 Task: Find connections with filter location Reichenbach/Vogtland with filter topic #hiringwith filter profile language Spanish with filter current company Tiger Analytics with filter school Chhattisgarh Swami Vivekanand Technical University with filter industry Outsourcing and Offshoring Consulting with filter service category Homeowners Insurance with filter keywords title UX Designer & UI Developer
Action: Mouse moved to (310, 213)
Screenshot: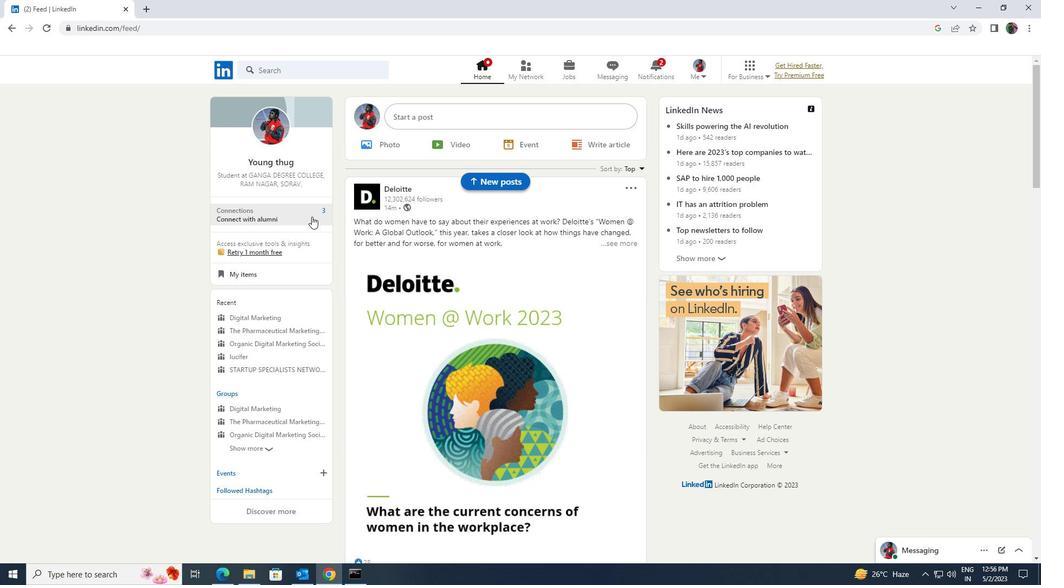 
Action: Mouse pressed left at (310, 213)
Screenshot: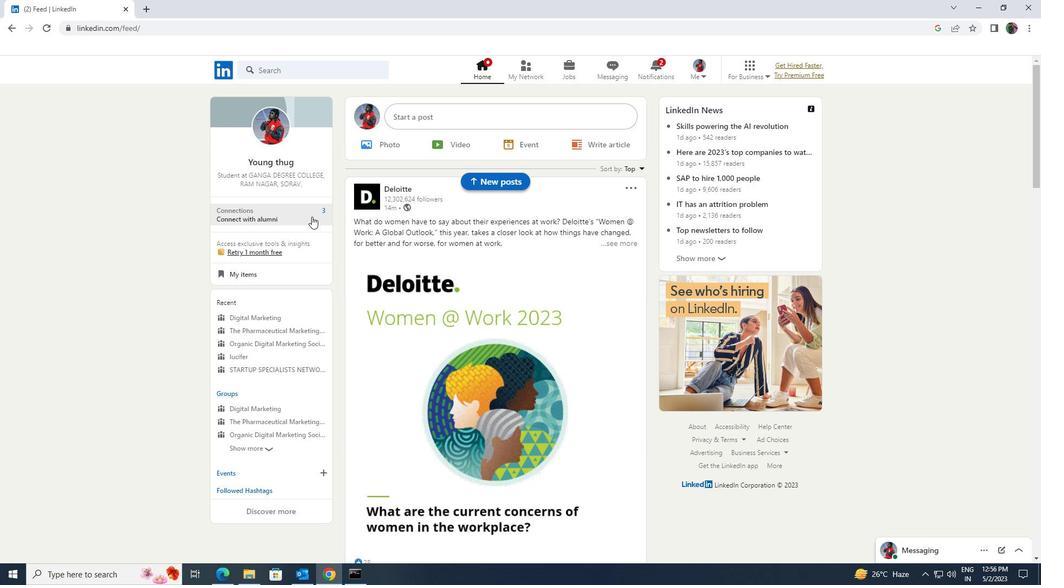 
Action: Mouse moved to (303, 129)
Screenshot: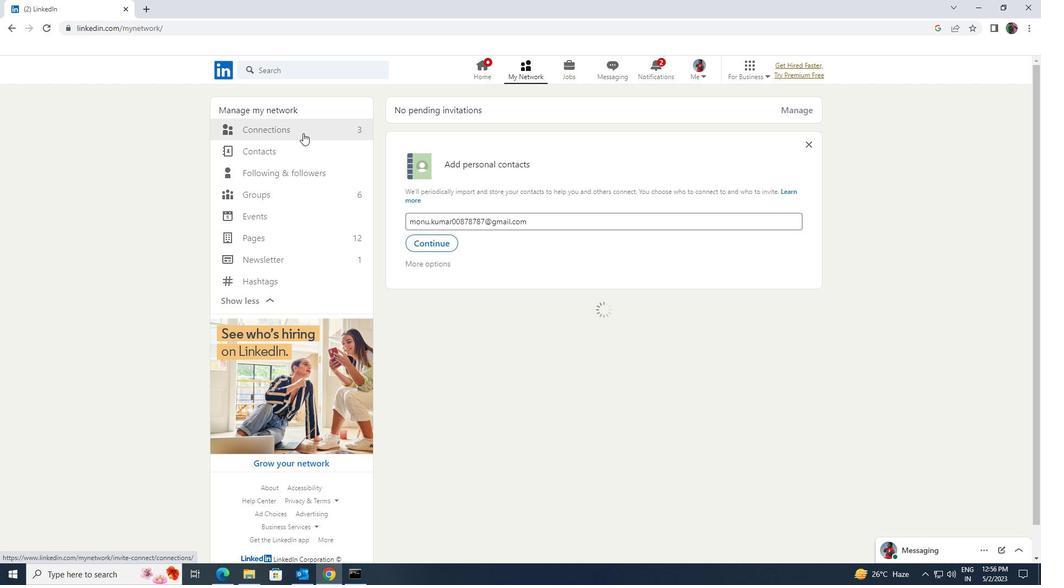 
Action: Mouse pressed left at (303, 129)
Screenshot: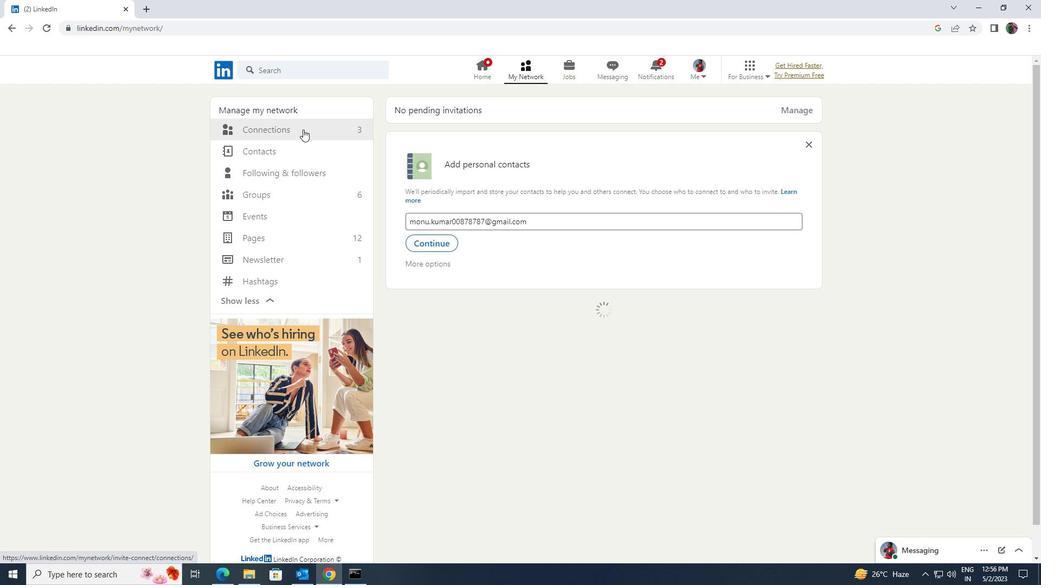 
Action: Mouse moved to (588, 130)
Screenshot: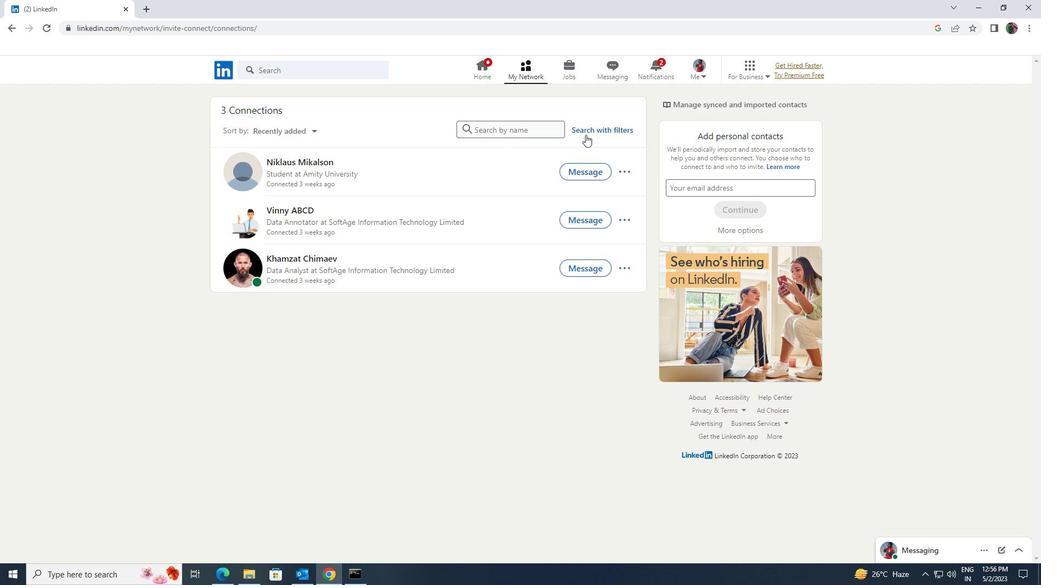 
Action: Mouse pressed left at (588, 130)
Screenshot: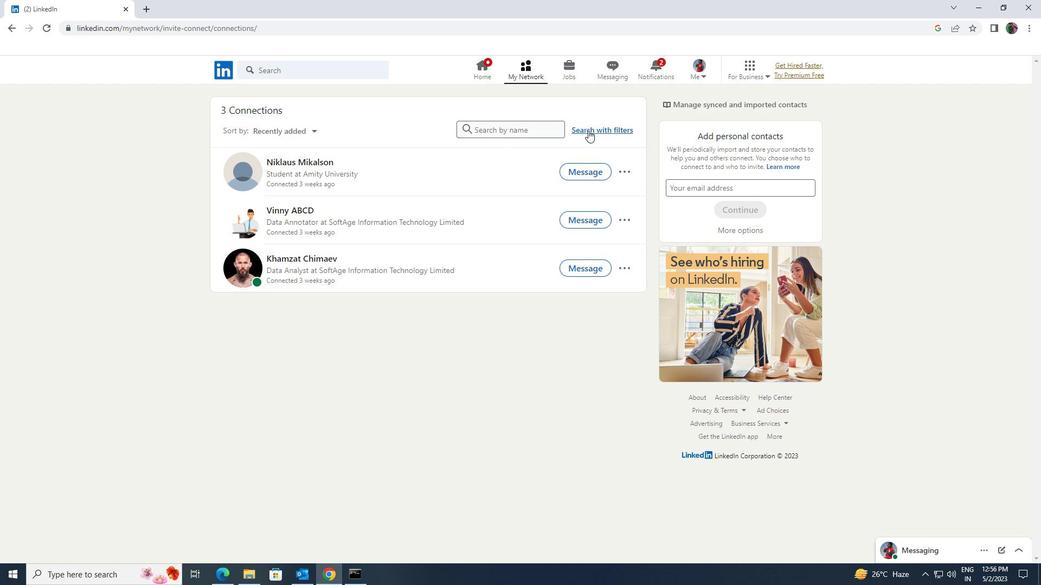 
Action: Mouse moved to (552, 104)
Screenshot: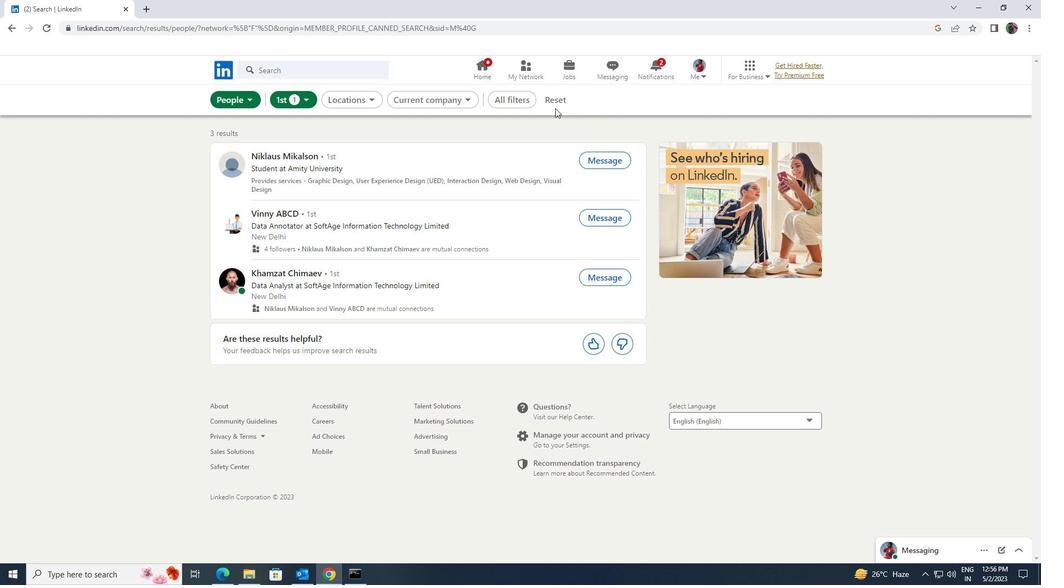 
Action: Mouse pressed left at (552, 104)
Screenshot: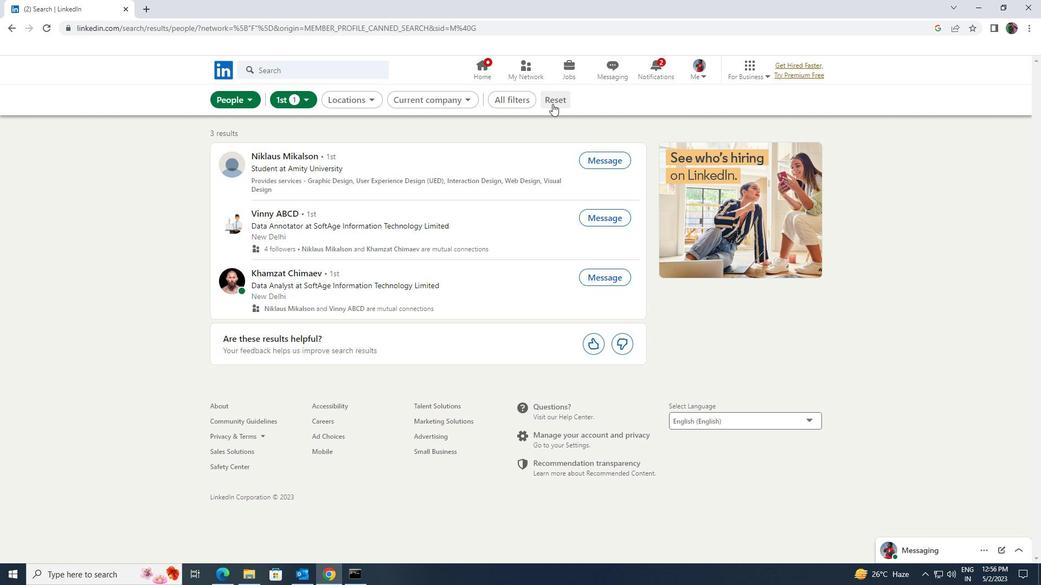 
Action: Mouse moved to (547, 101)
Screenshot: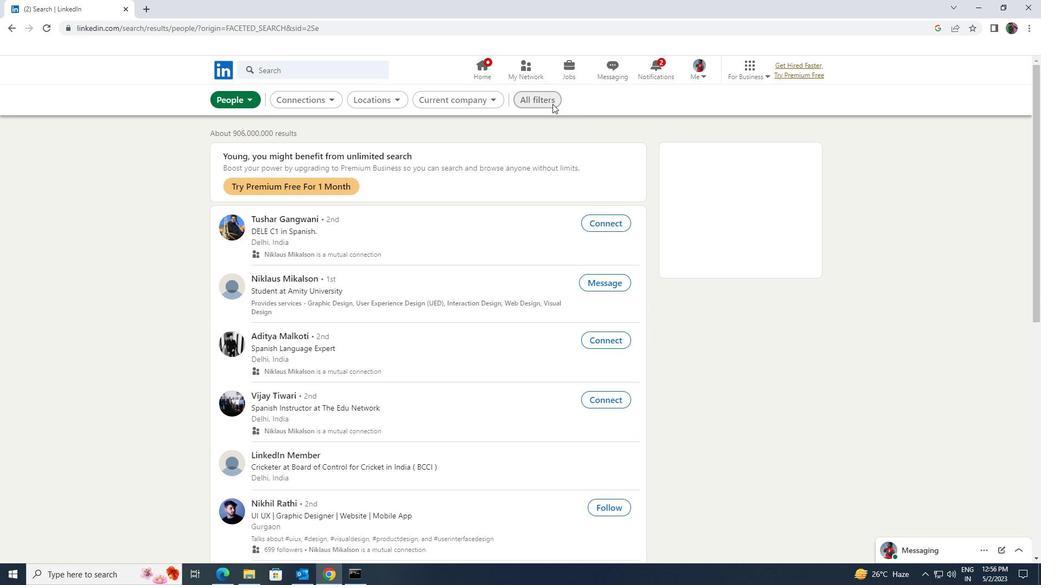 
Action: Mouse pressed left at (547, 101)
Screenshot: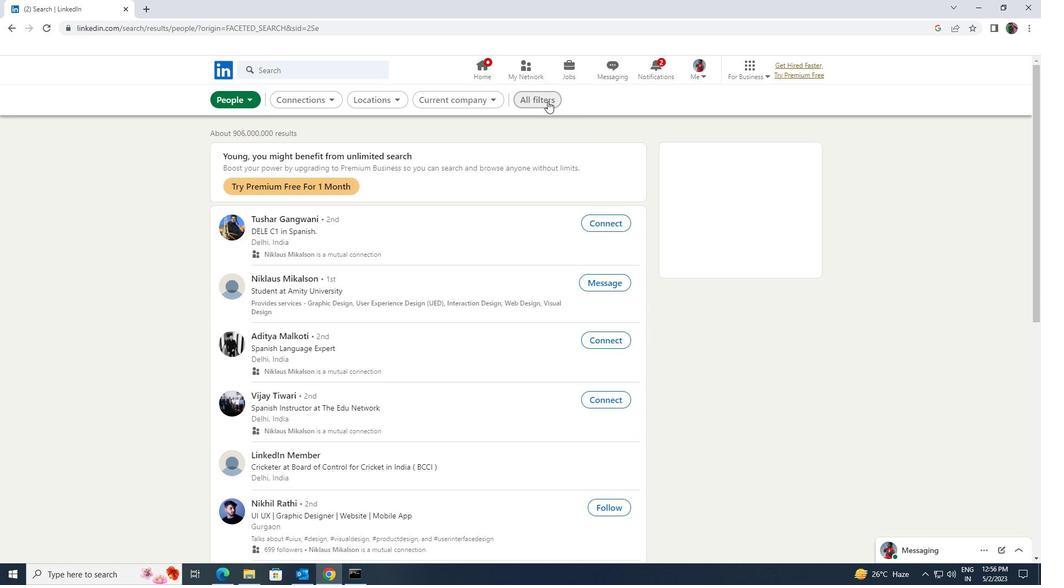 
Action: Mouse moved to (851, 318)
Screenshot: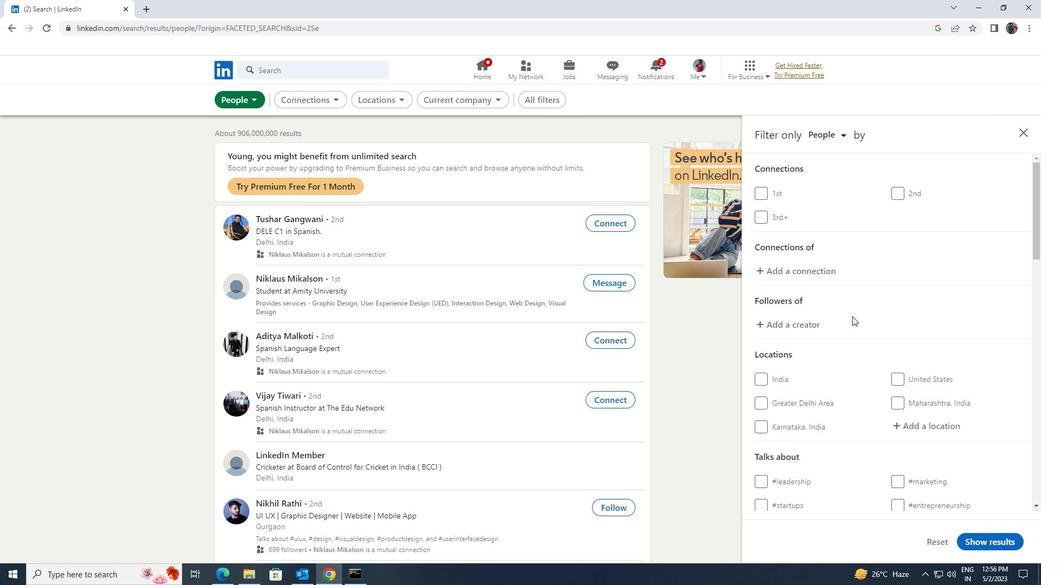 
Action: Mouse scrolled (851, 318) with delta (0, 0)
Screenshot: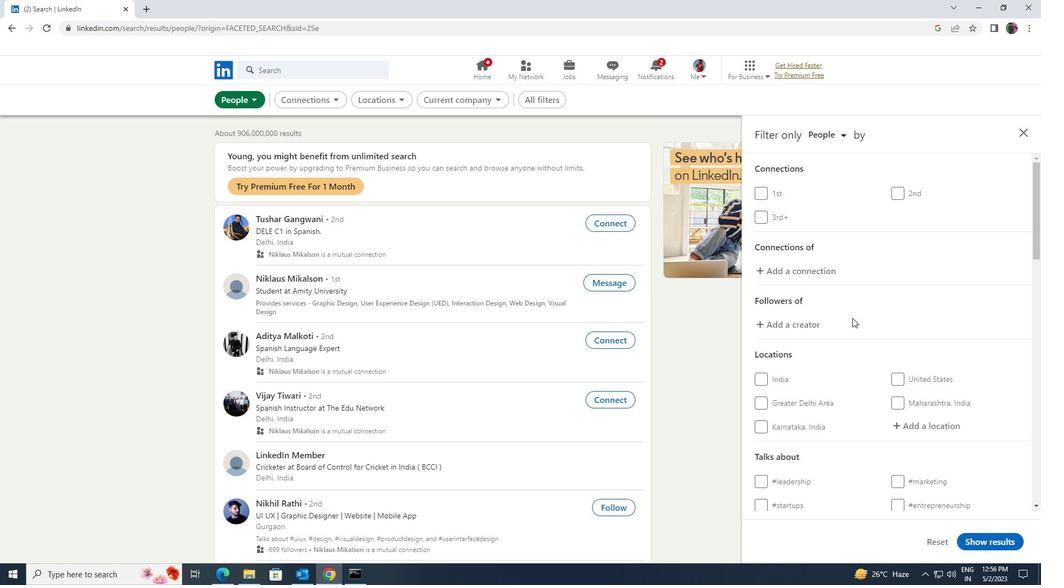 
Action: Mouse scrolled (851, 318) with delta (0, 0)
Screenshot: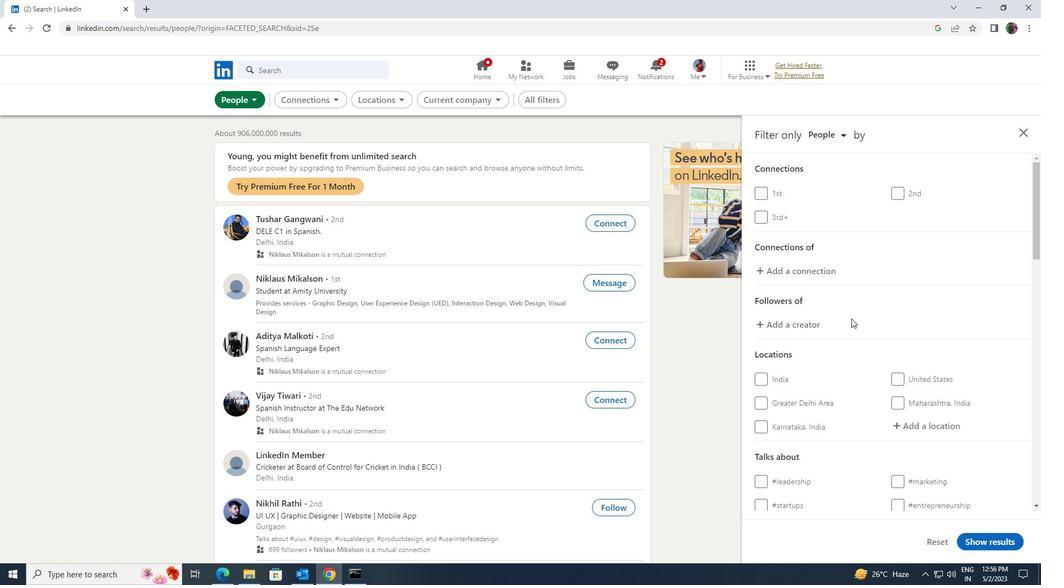 
Action: Mouse moved to (893, 314)
Screenshot: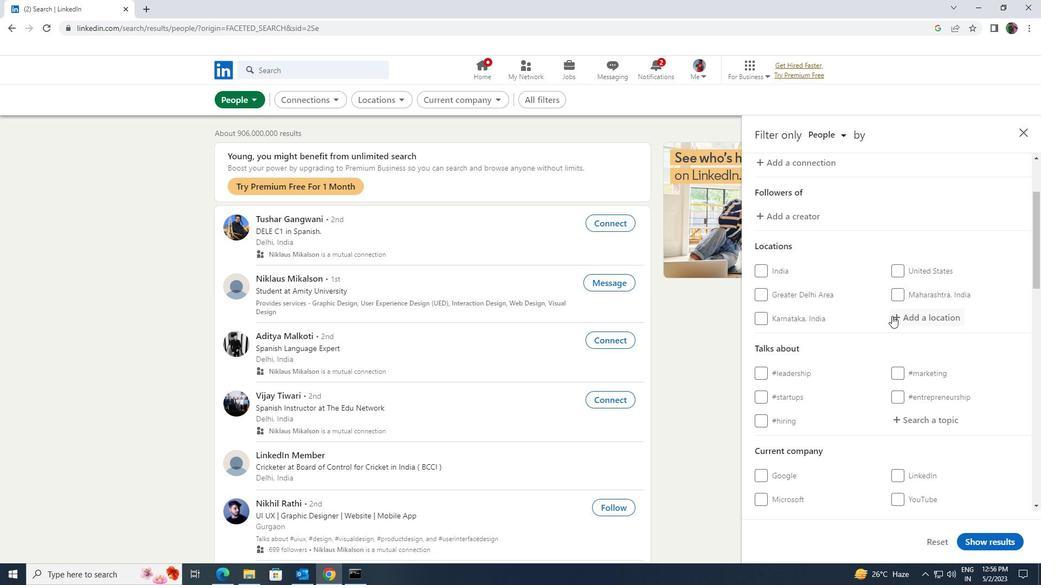 
Action: Mouse pressed left at (893, 314)
Screenshot: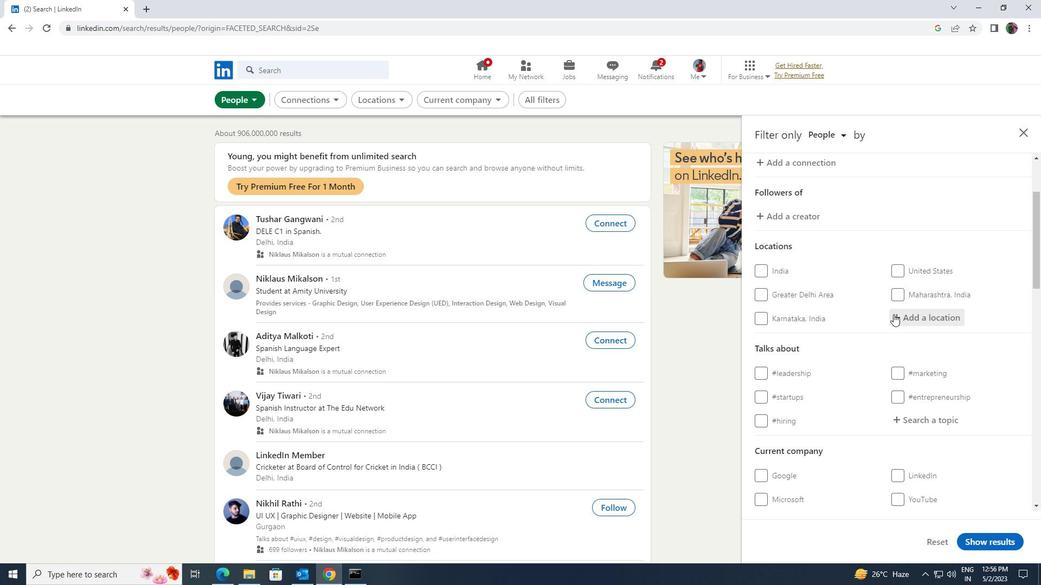 
Action: Key pressed <Key.shift><Key.shift>RONNENB
Screenshot: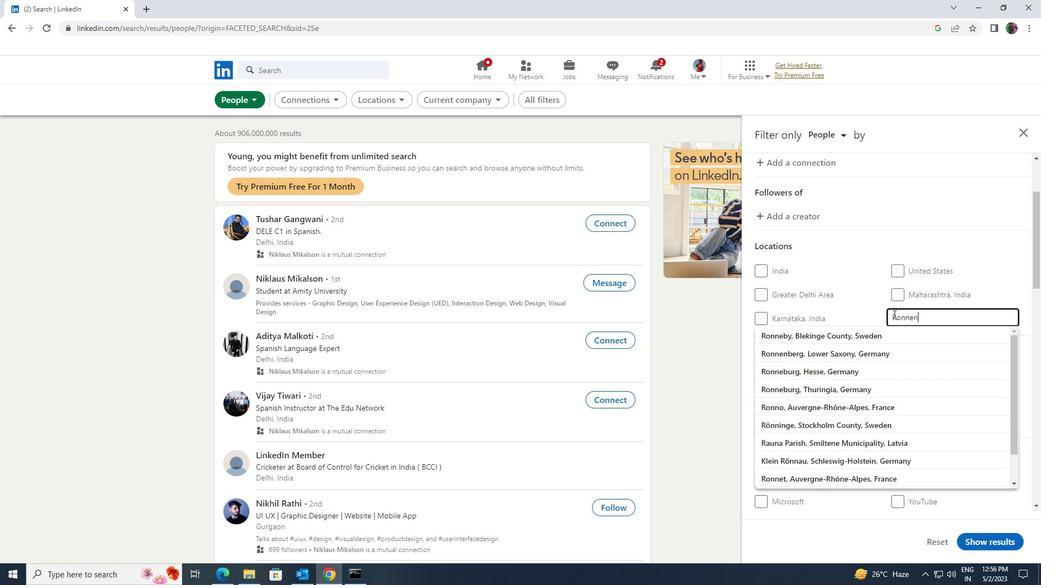 
Action: Mouse moved to (882, 330)
Screenshot: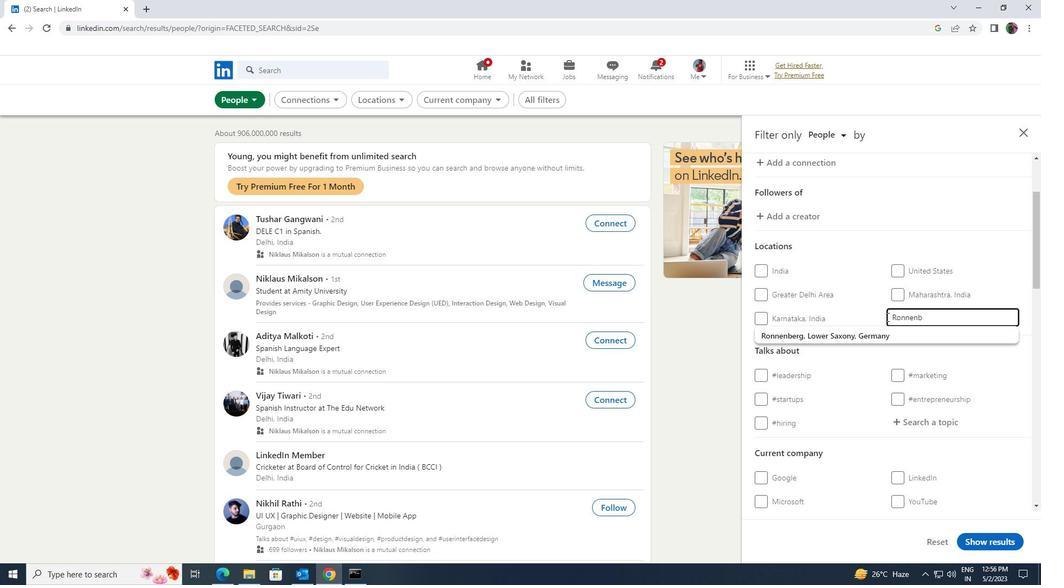 
Action: Mouse pressed left at (882, 330)
Screenshot: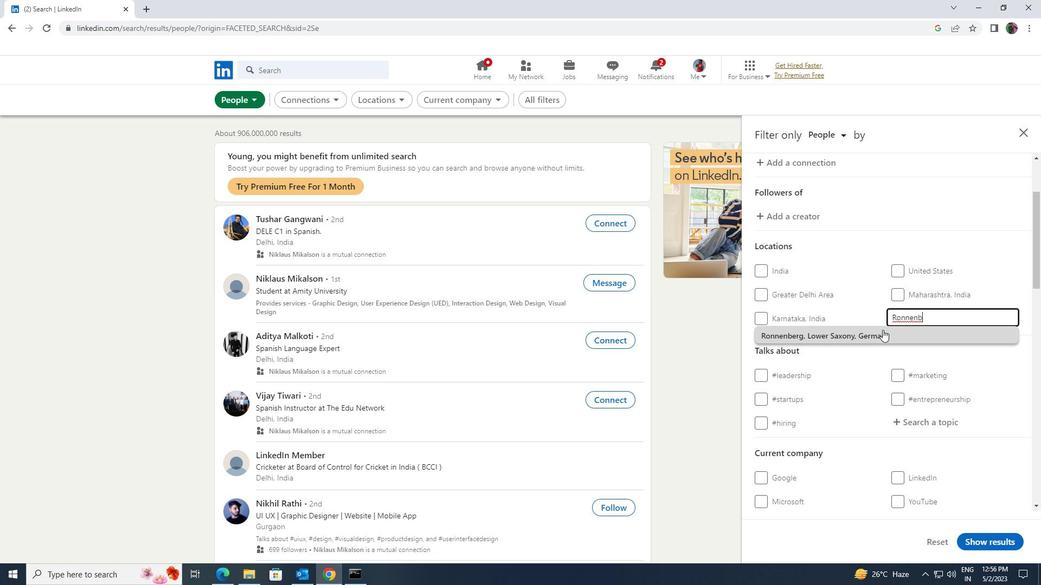 
Action: Mouse scrolled (882, 329) with delta (0, 0)
Screenshot: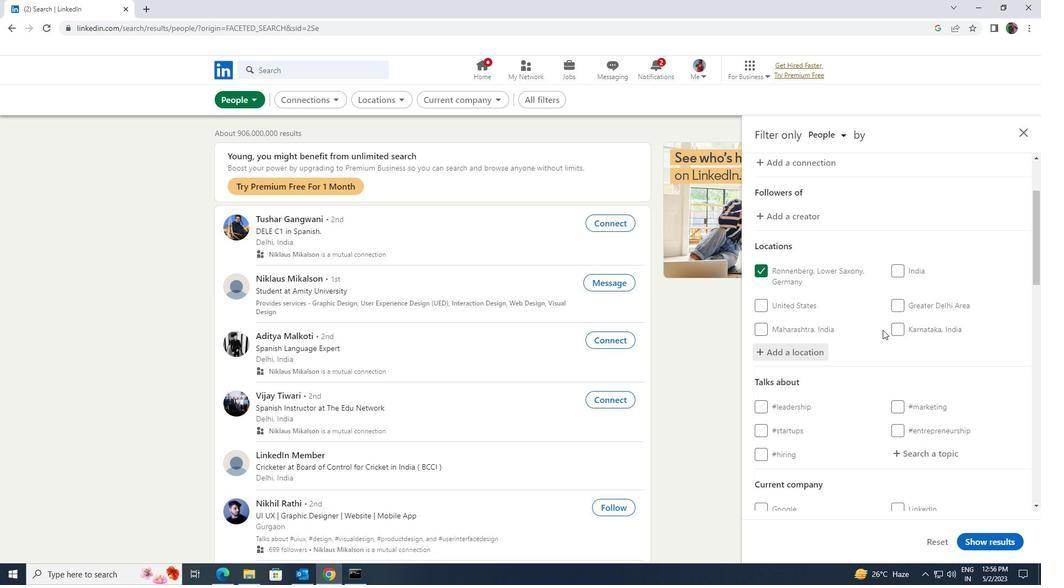 
Action: Mouse scrolled (882, 329) with delta (0, 0)
Screenshot: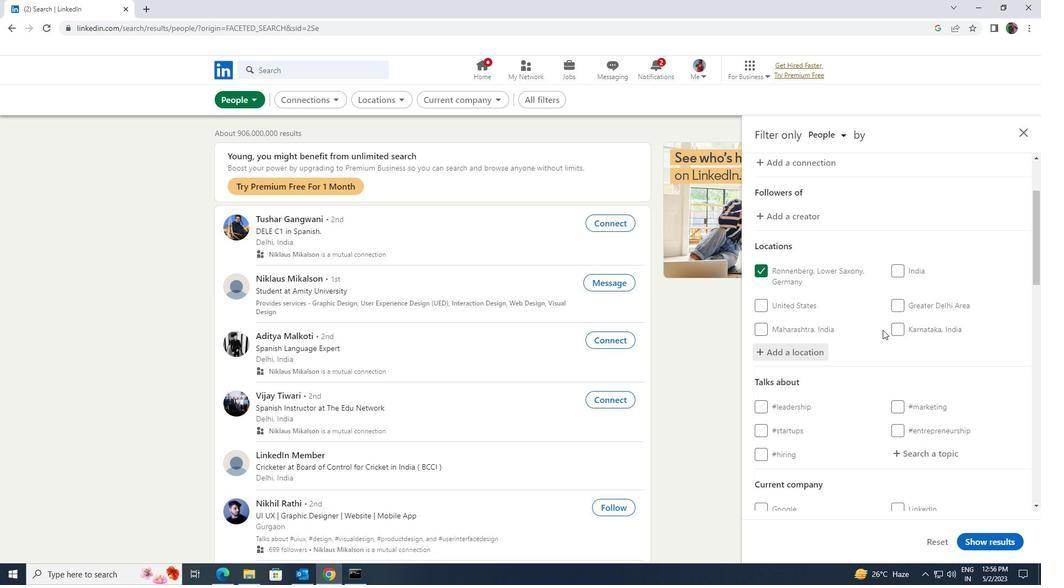 
Action: Mouse scrolled (882, 329) with delta (0, 0)
Screenshot: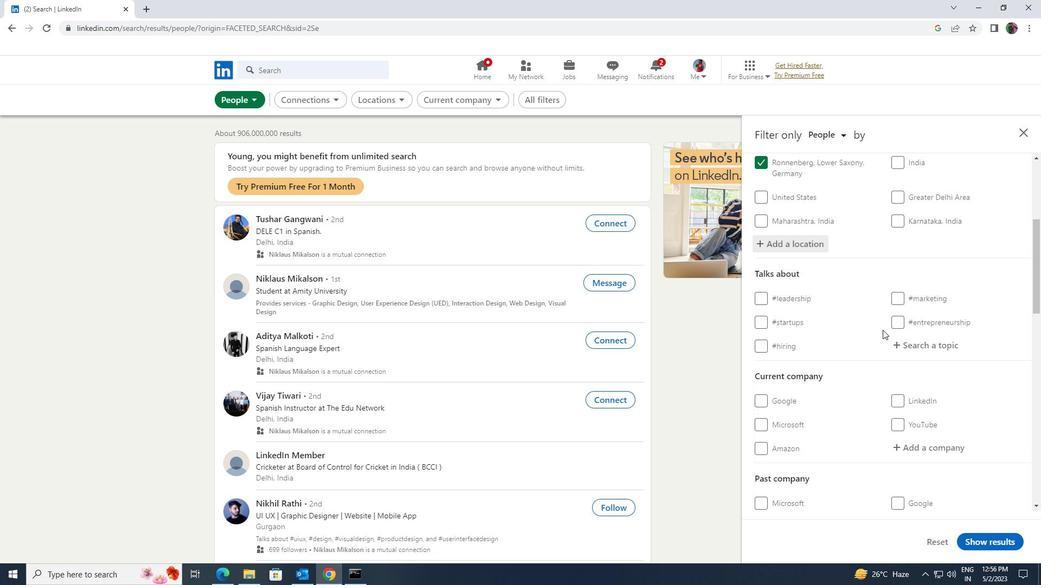 
Action: Mouse moved to (897, 291)
Screenshot: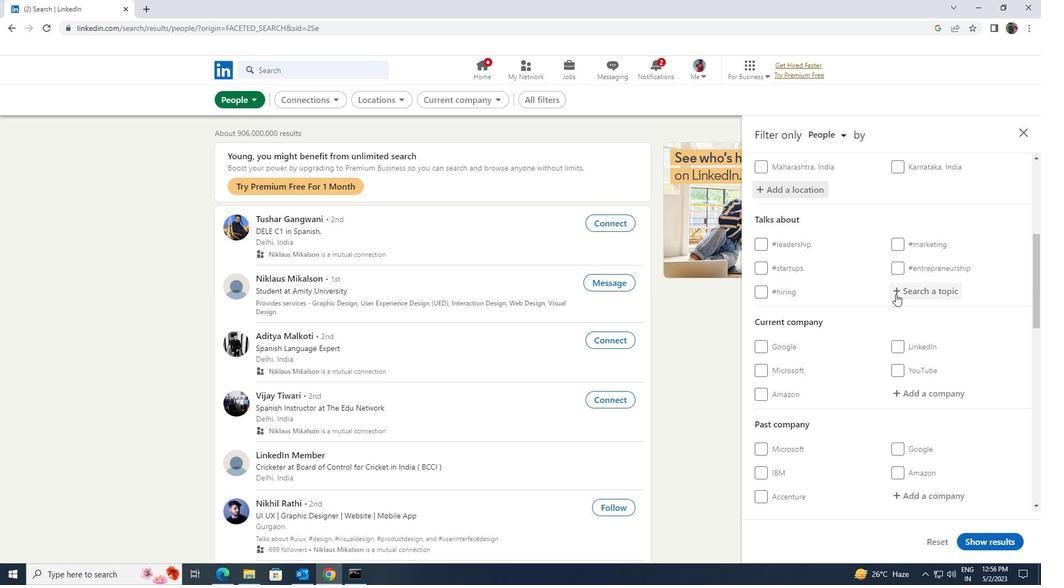 
Action: Mouse pressed left at (897, 291)
Screenshot: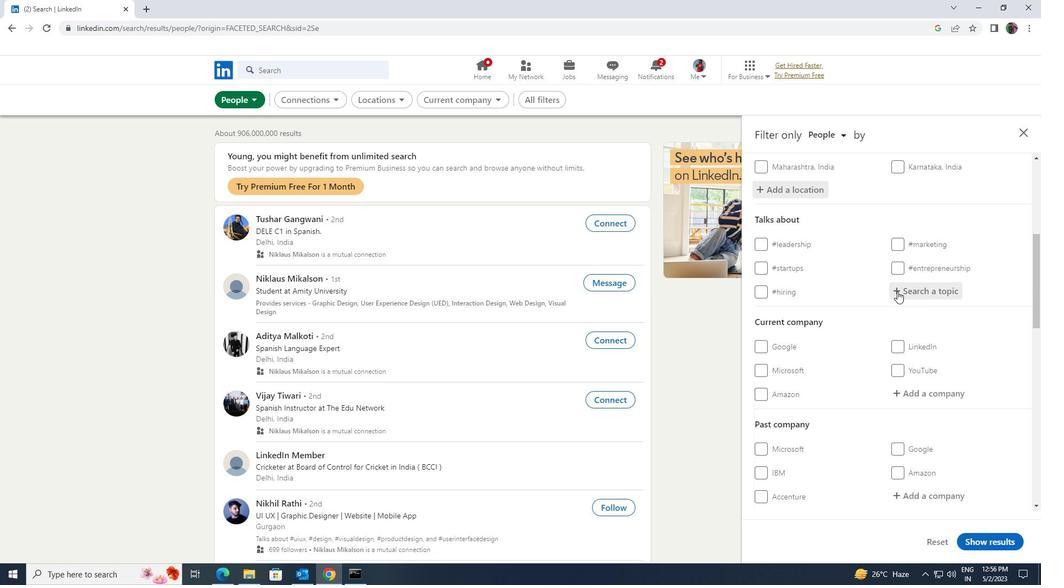 
Action: Key pressed <Key.shift>MANAGEMENT
Screenshot: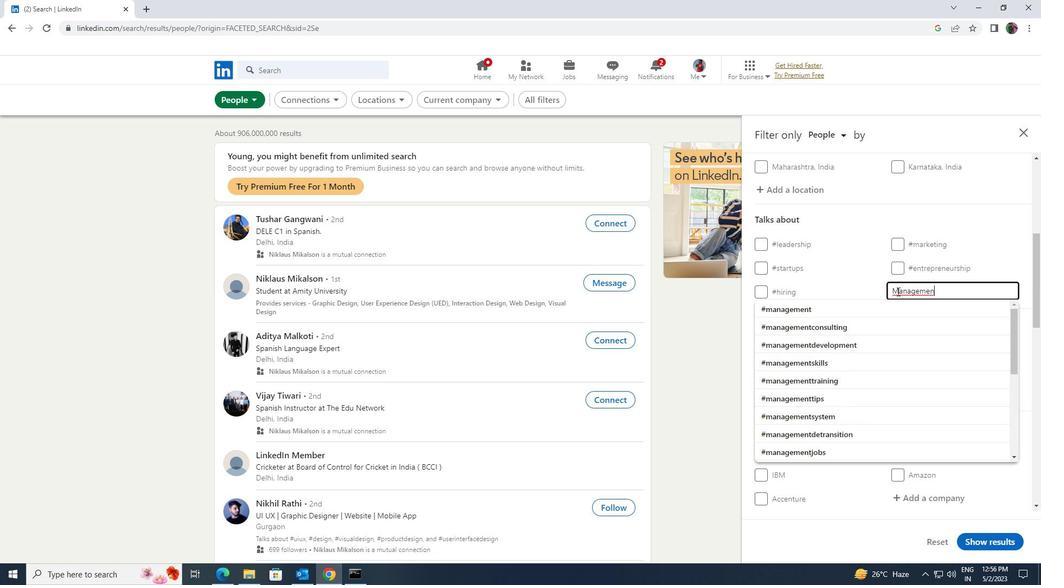 
Action: Mouse moved to (874, 324)
Screenshot: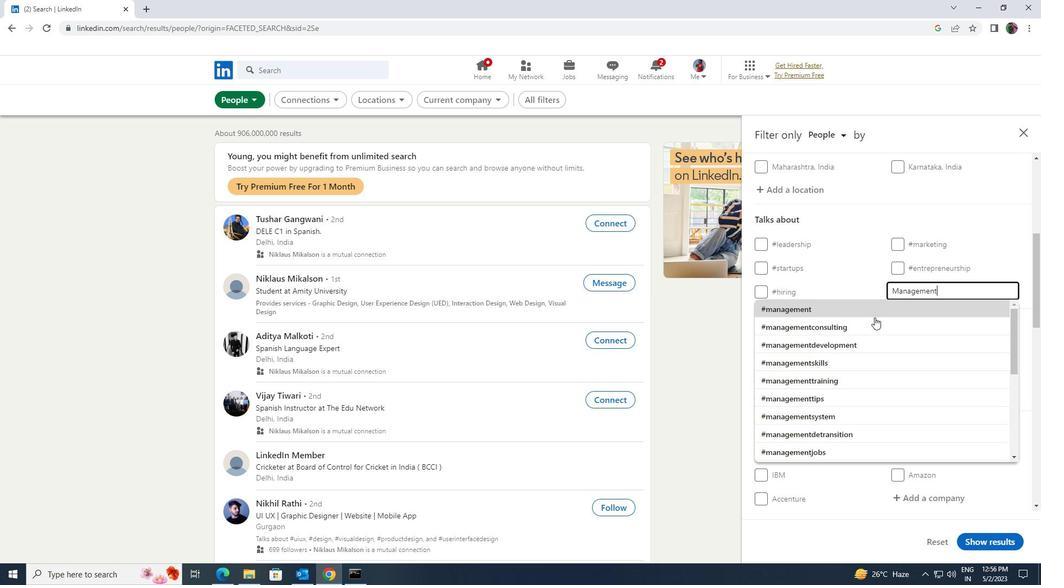 
Action: Mouse pressed left at (874, 324)
Screenshot: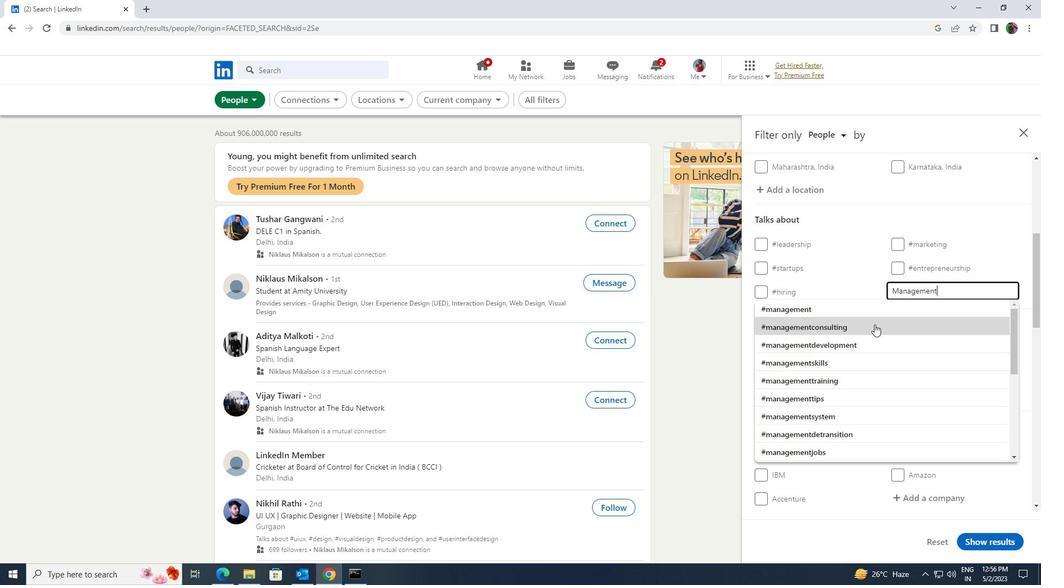 
Action: Mouse moved to (875, 324)
Screenshot: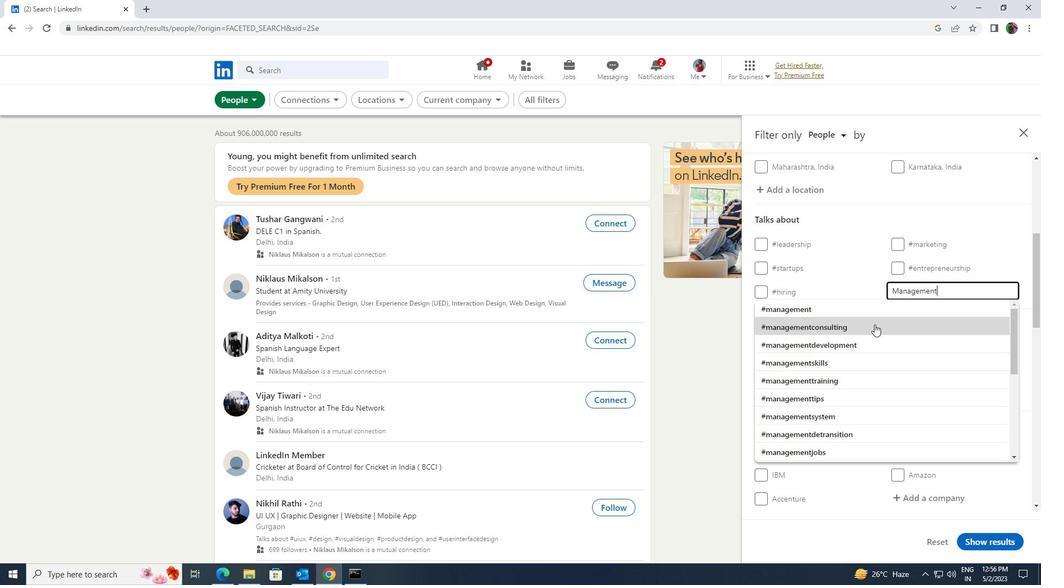 
Action: Mouse scrolled (875, 324) with delta (0, 0)
Screenshot: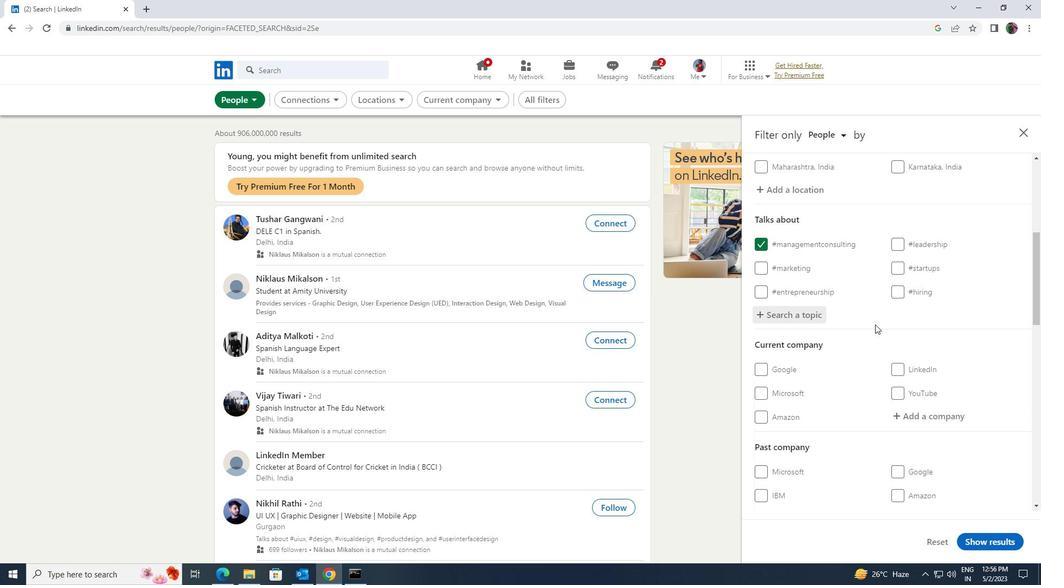 
Action: Mouse scrolled (875, 324) with delta (0, 0)
Screenshot: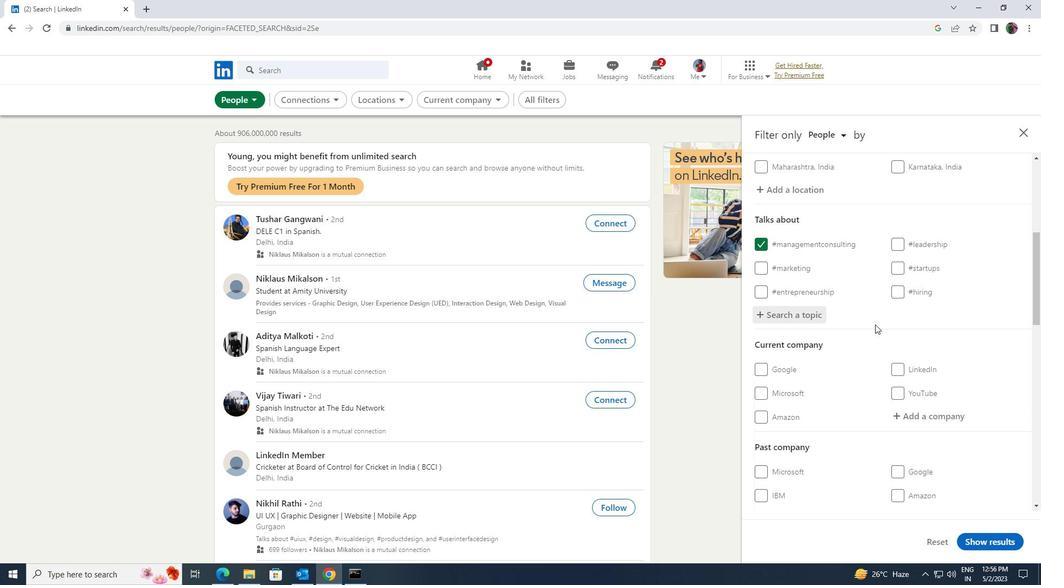 
Action: Mouse moved to (877, 322)
Screenshot: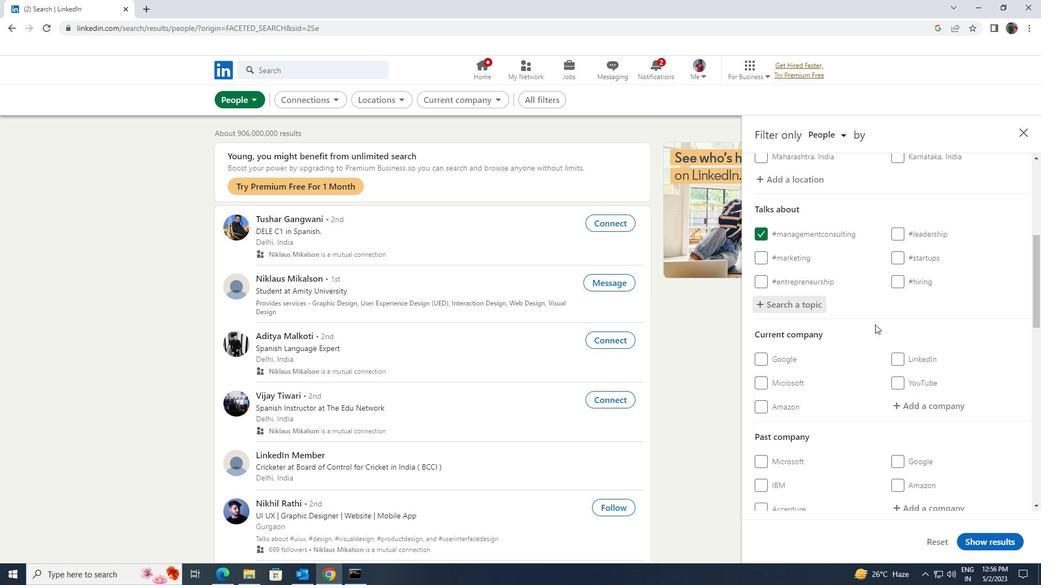 
Action: Mouse scrolled (877, 322) with delta (0, 0)
Screenshot: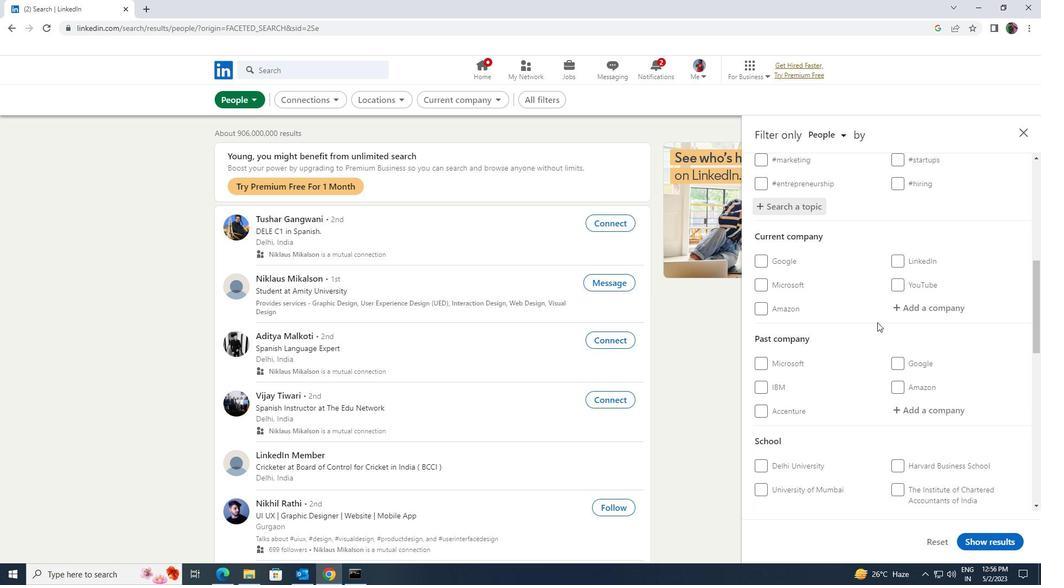 
Action: Mouse moved to (879, 322)
Screenshot: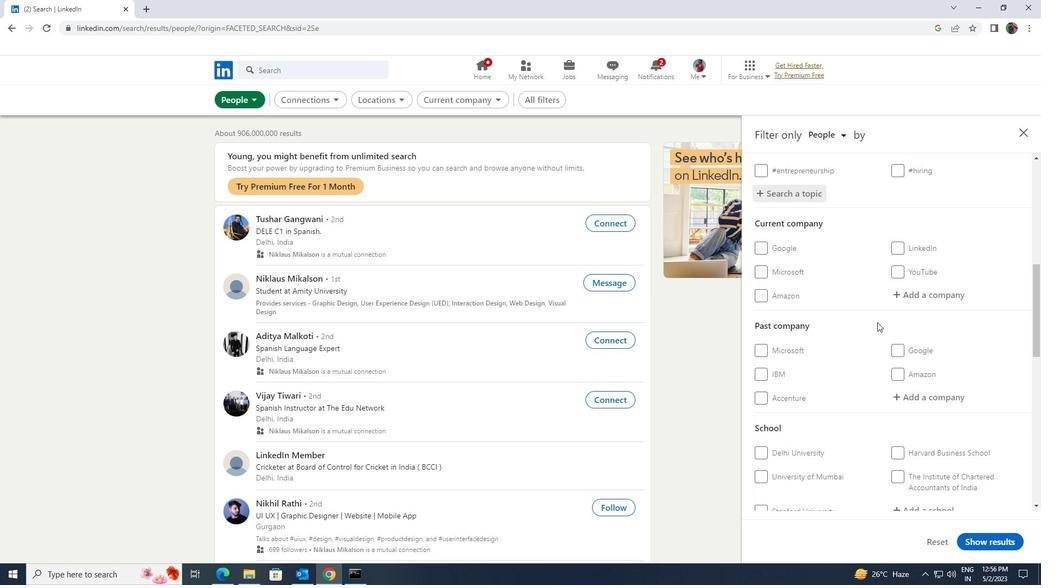 
Action: Mouse scrolled (879, 321) with delta (0, 0)
Screenshot: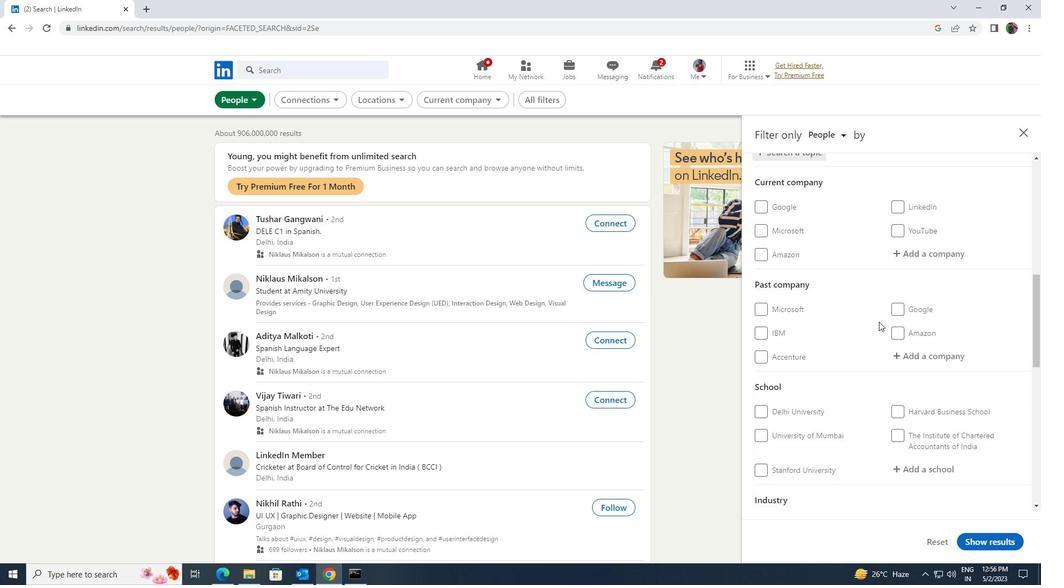 
Action: Mouse scrolled (879, 321) with delta (0, 0)
Screenshot: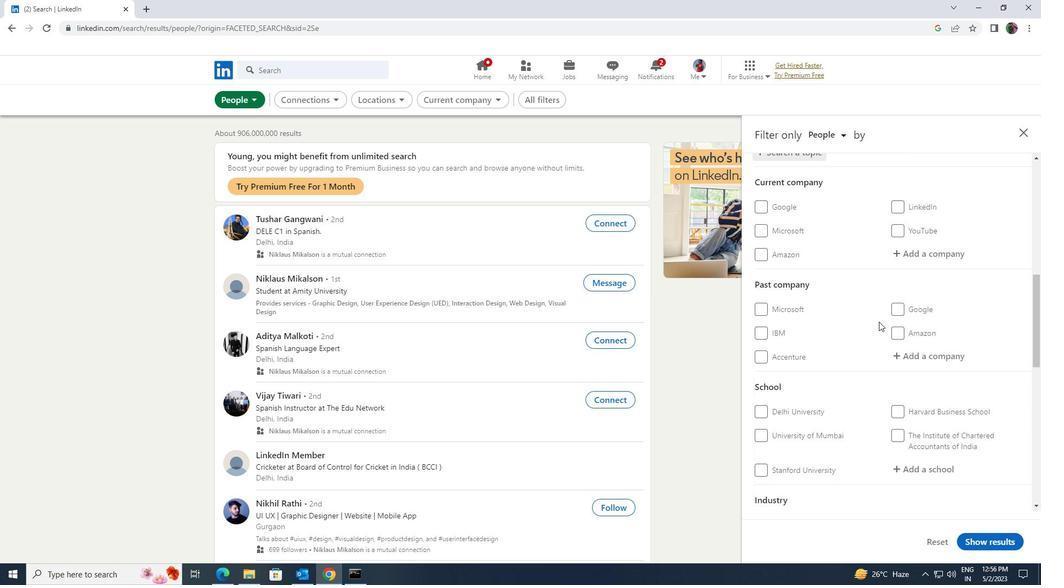 
Action: Mouse scrolled (879, 321) with delta (0, 0)
Screenshot: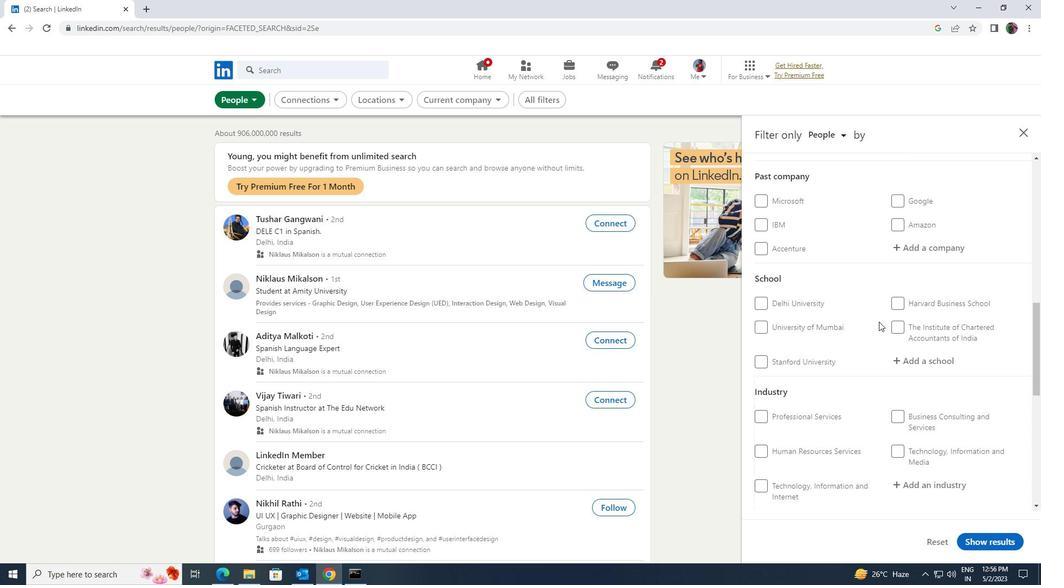 
Action: Mouse scrolled (879, 321) with delta (0, 0)
Screenshot: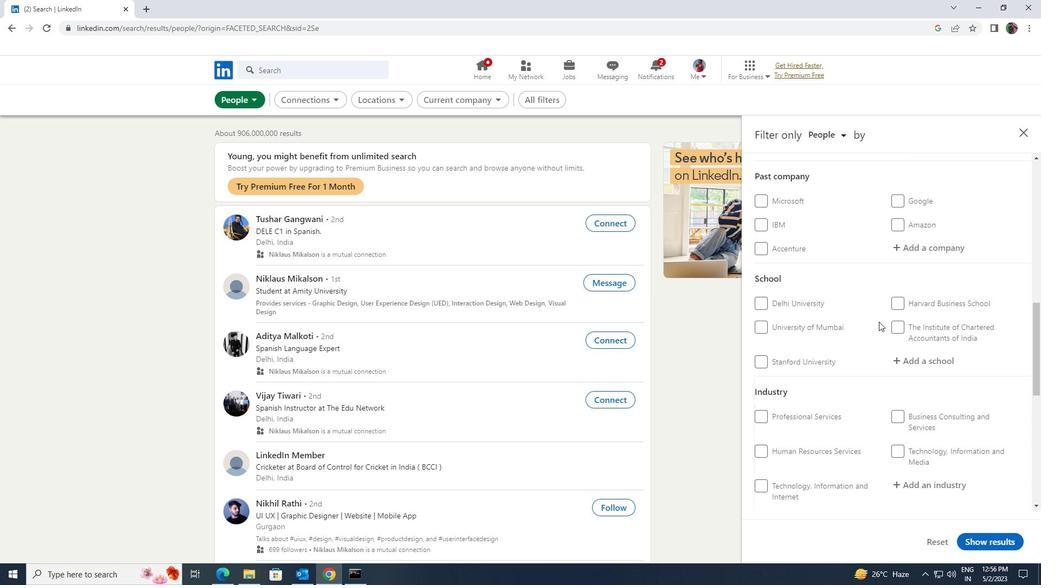 
Action: Mouse scrolled (879, 321) with delta (0, 0)
Screenshot: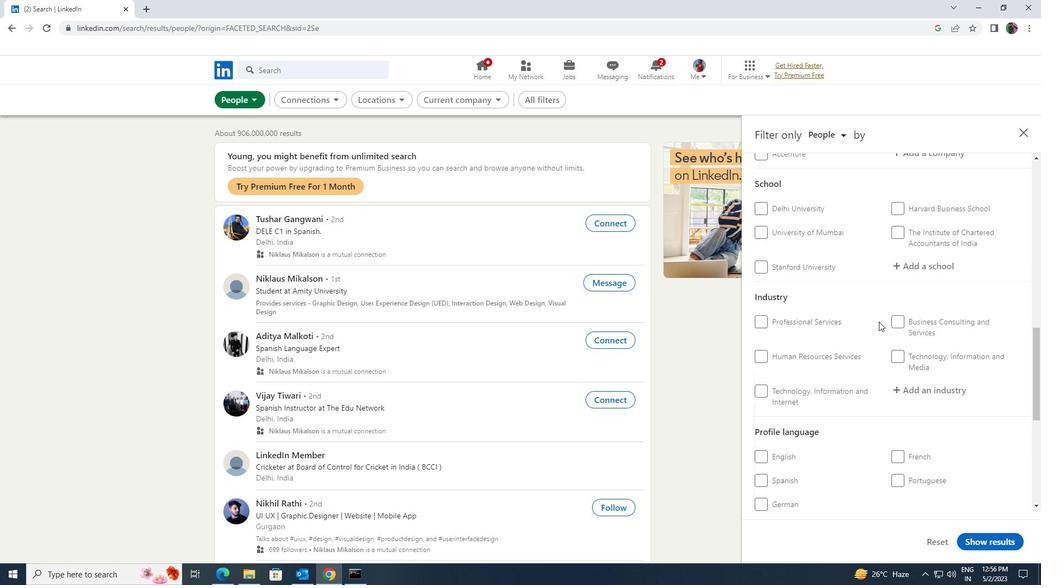
Action: Mouse moved to (767, 412)
Screenshot: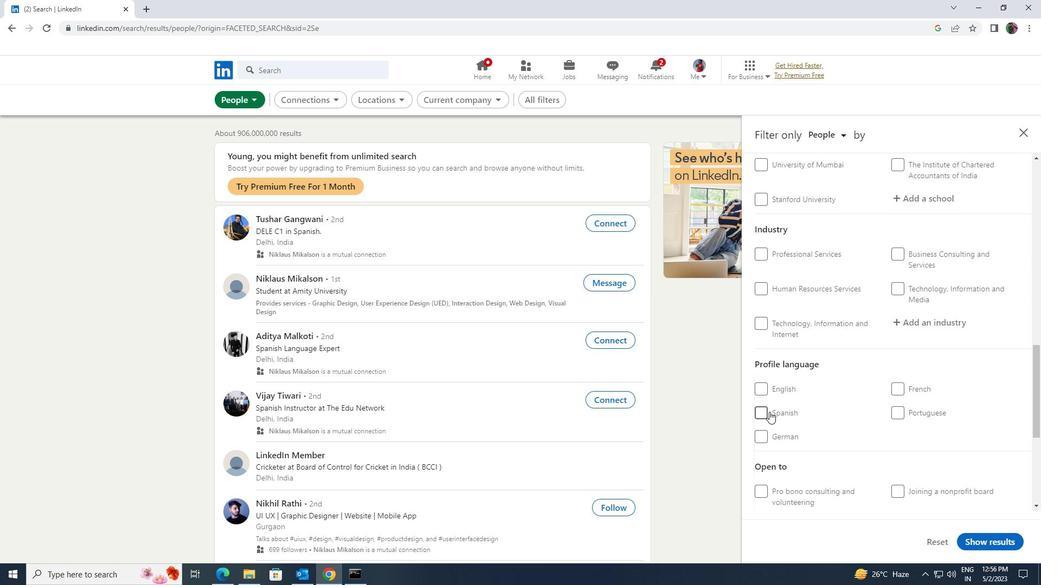 
Action: Mouse pressed left at (767, 412)
Screenshot: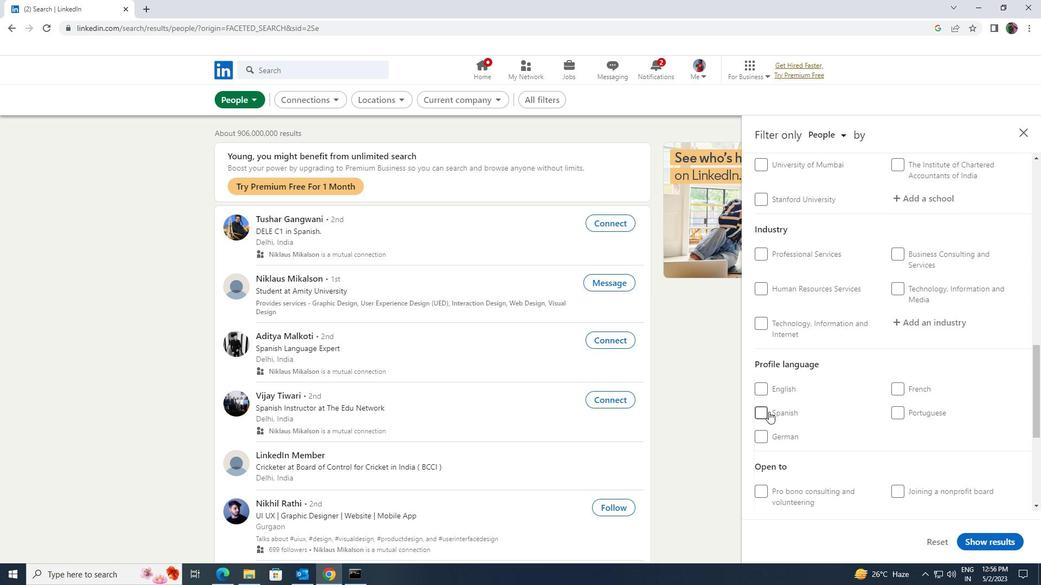 
Action: Mouse moved to (861, 399)
Screenshot: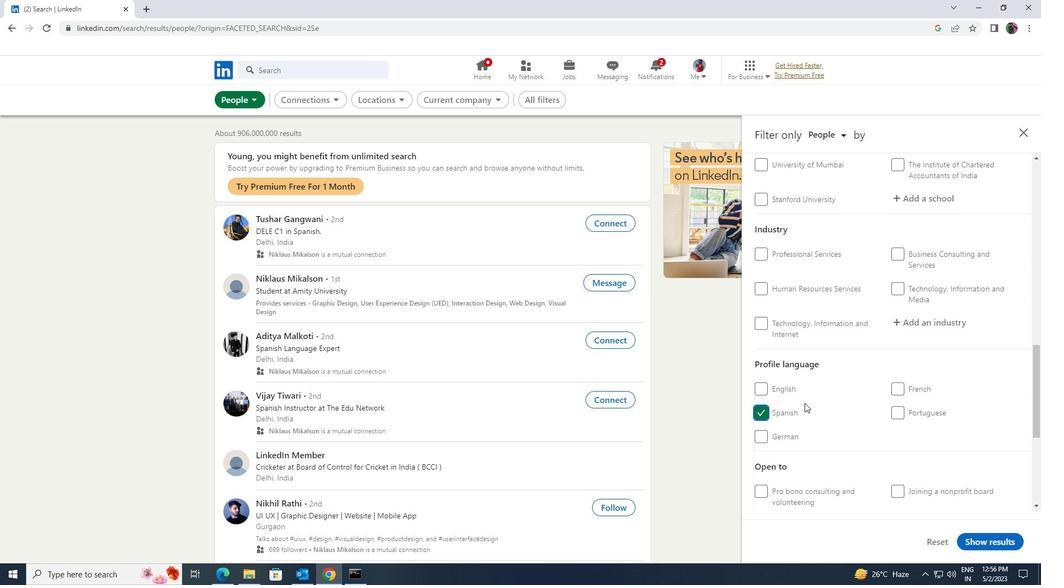 
Action: Mouse scrolled (861, 399) with delta (0, 0)
Screenshot: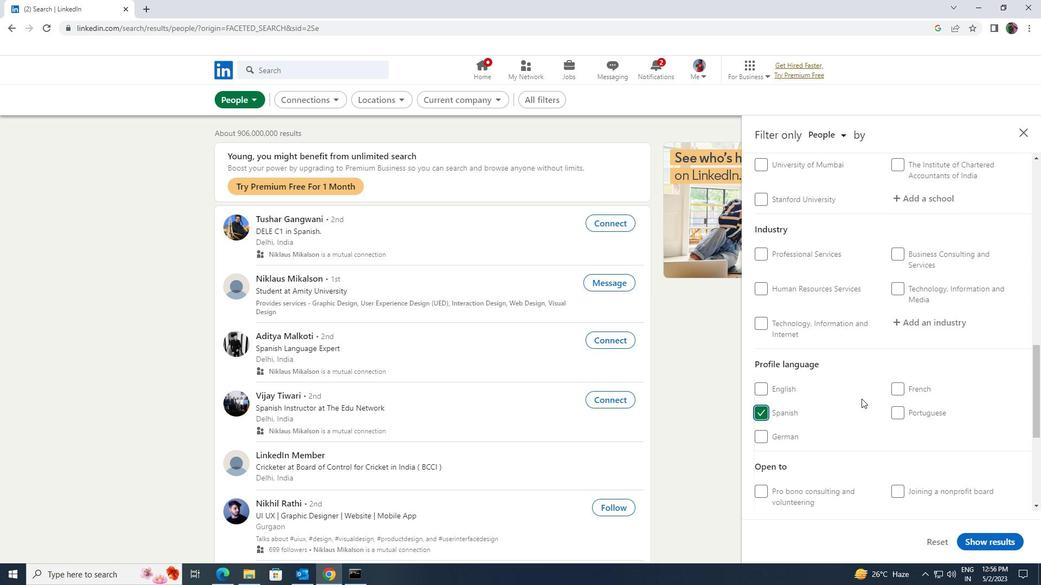 
Action: Mouse scrolled (861, 399) with delta (0, 0)
Screenshot: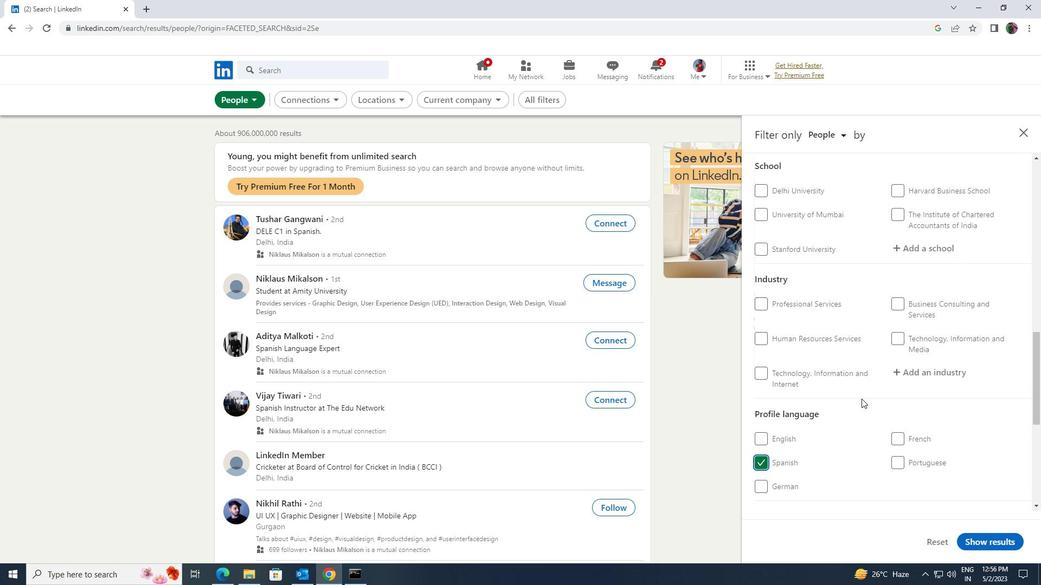 
Action: Mouse scrolled (861, 399) with delta (0, 0)
Screenshot: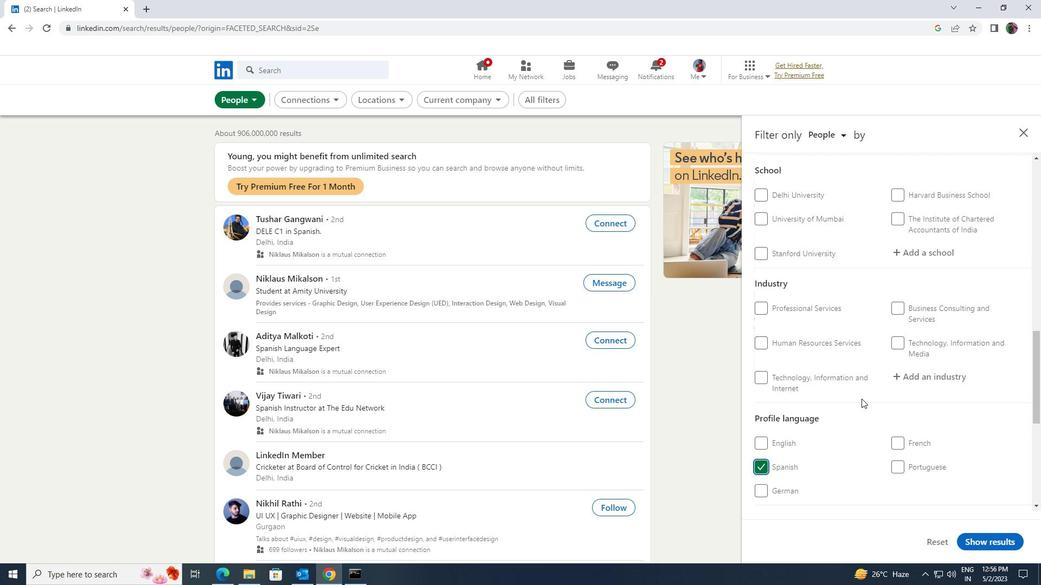 
Action: Mouse scrolled (861, 399) with delta (0, 0)
Screenshot: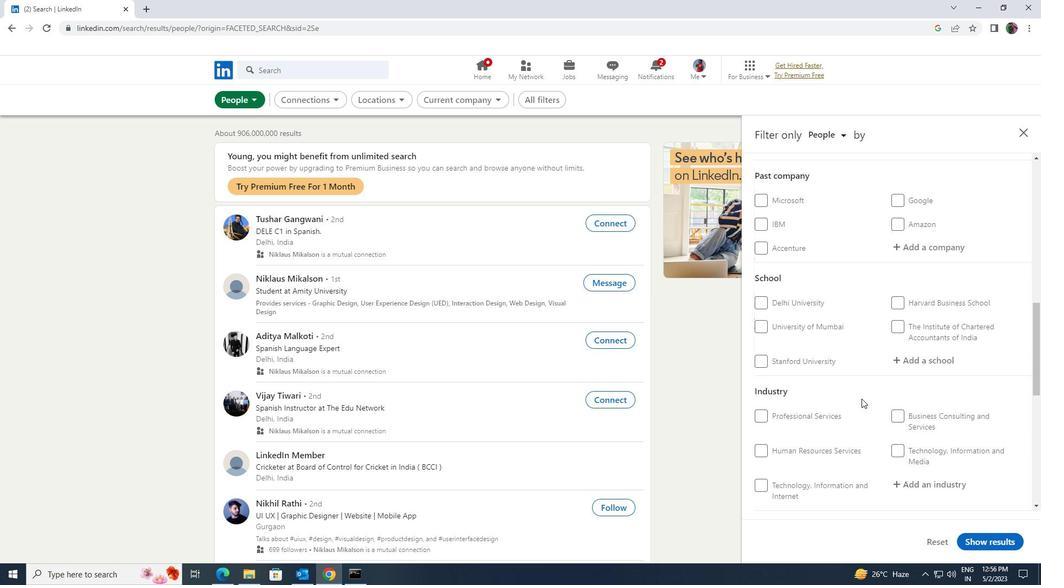 
Action: Mouse scrolled (861, 399) with delta (0, 0)
Screenshot: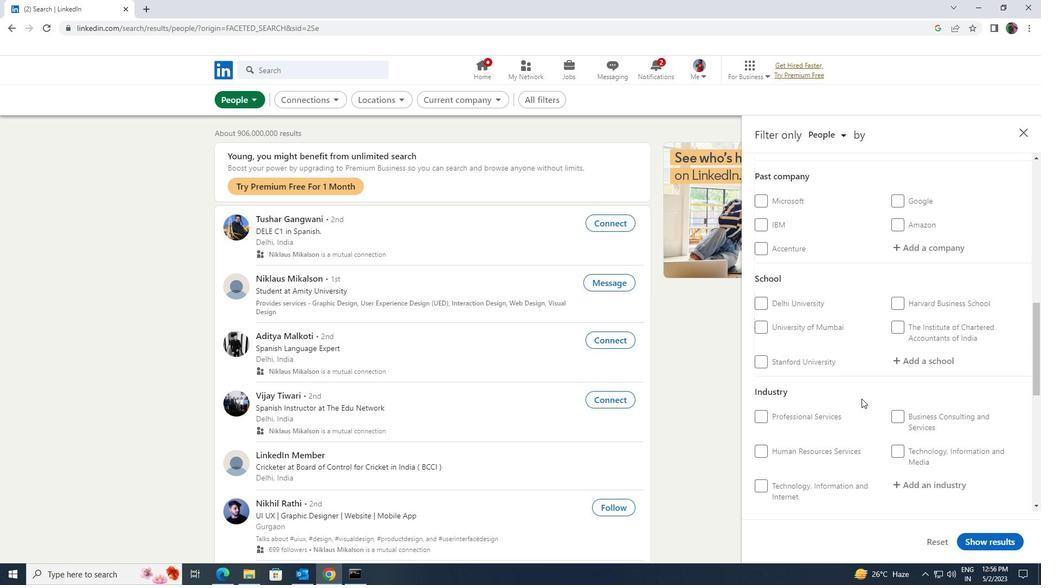 
Action: Mouse moved to (862, 397)
Screenshot: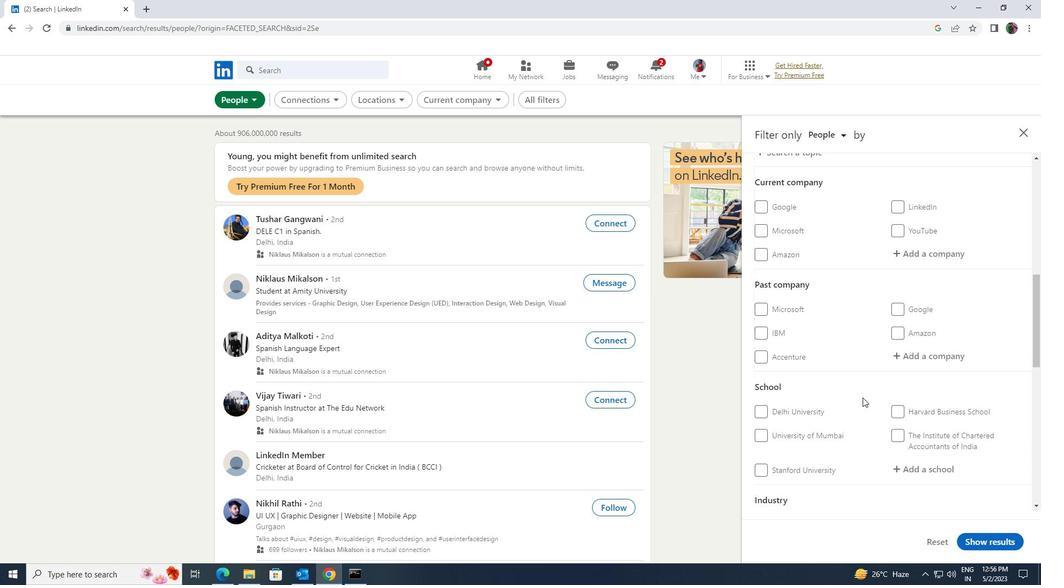 
Action: Mouse scrolled (862, 398) with delta (0, 0)
Screenshot: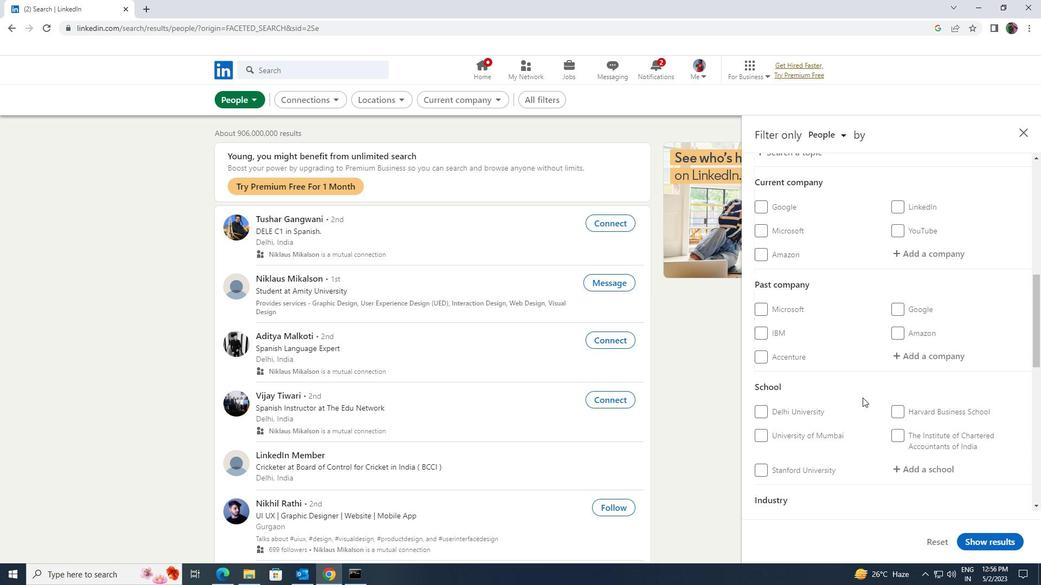 
Action: Mouse scrolled (862, 398) with delta (0, 0)
Screenshot: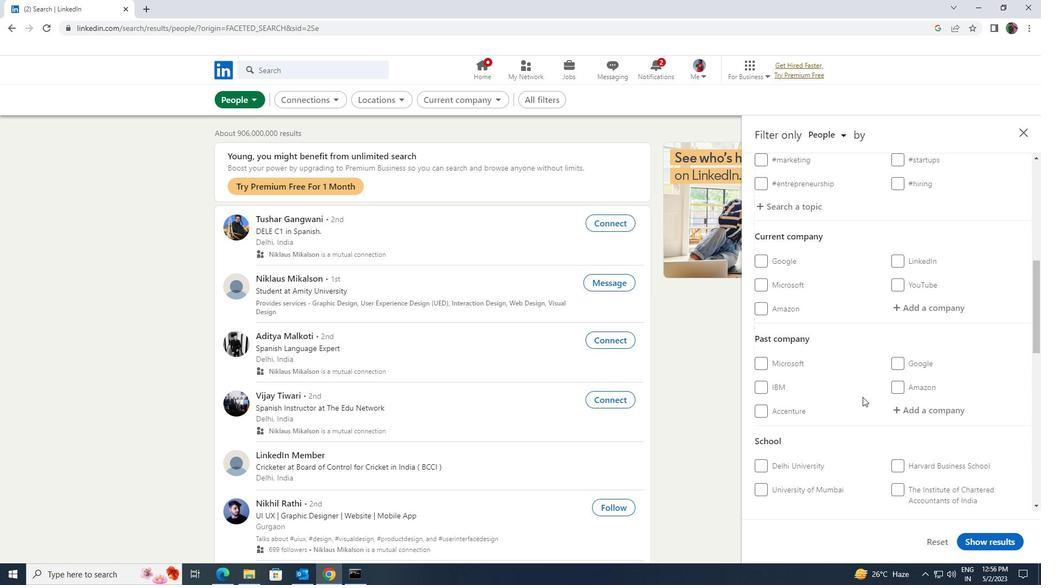 
Action: Mouse scrolled (862, 398) with delta (0, 0)
Screenshot: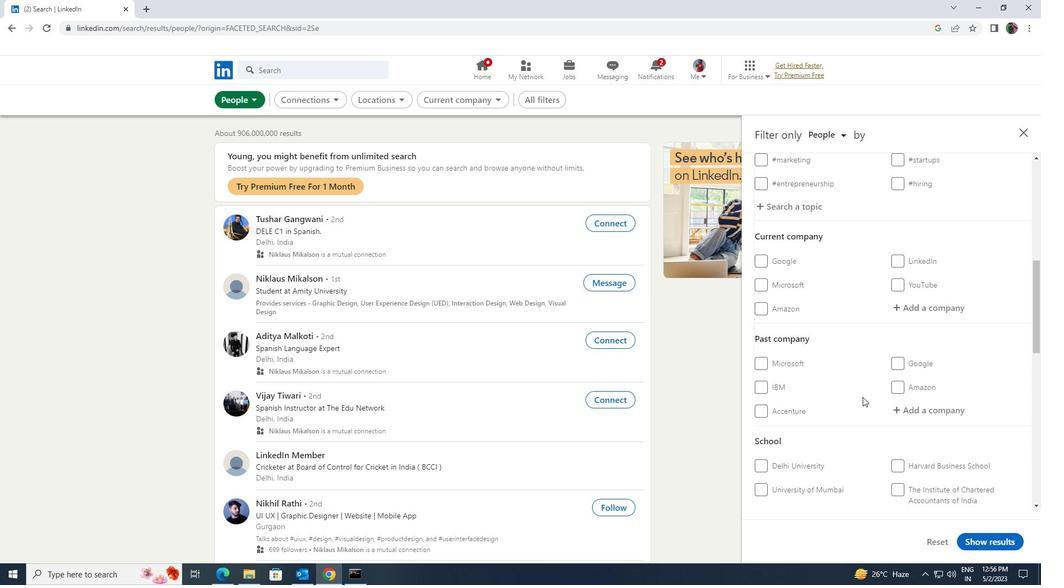 
Action: Mouse moved to (897, 409)
Screenshot: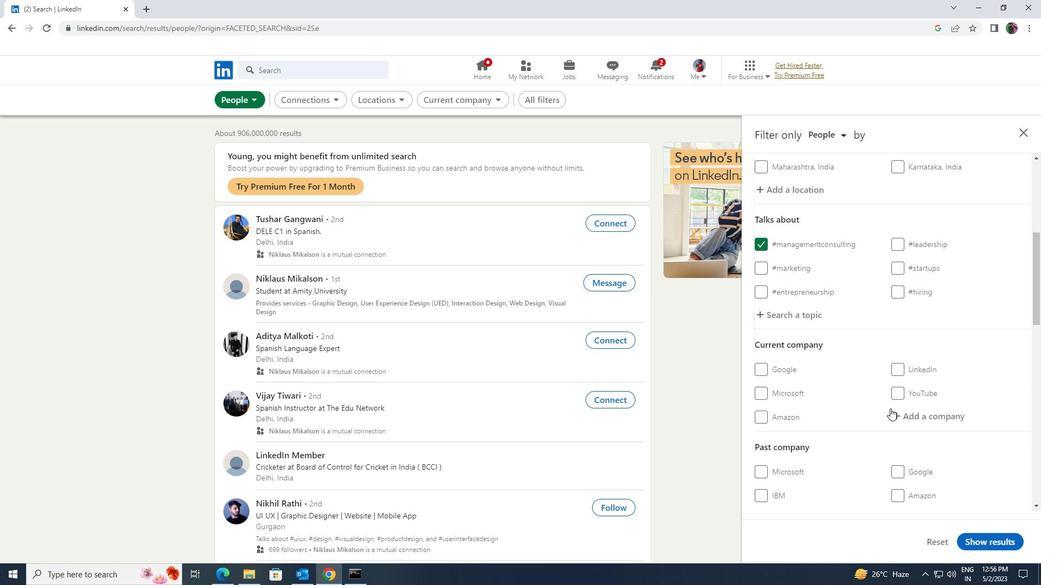 
Action: Mouse pressed left at (897, 409)
Screenshot: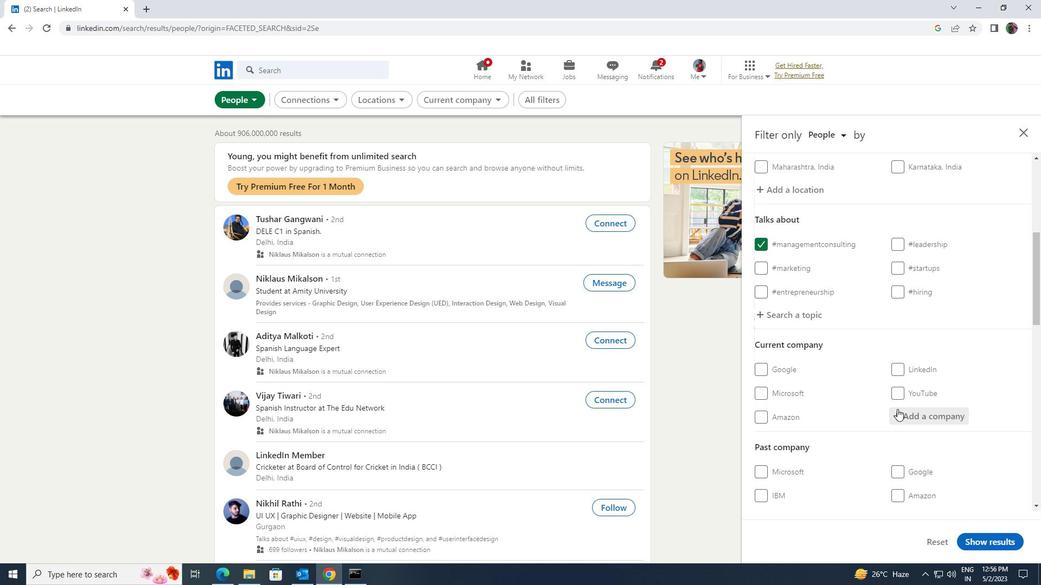 
Action: Key pressed <Key.shift>INDMAN
Screenshot: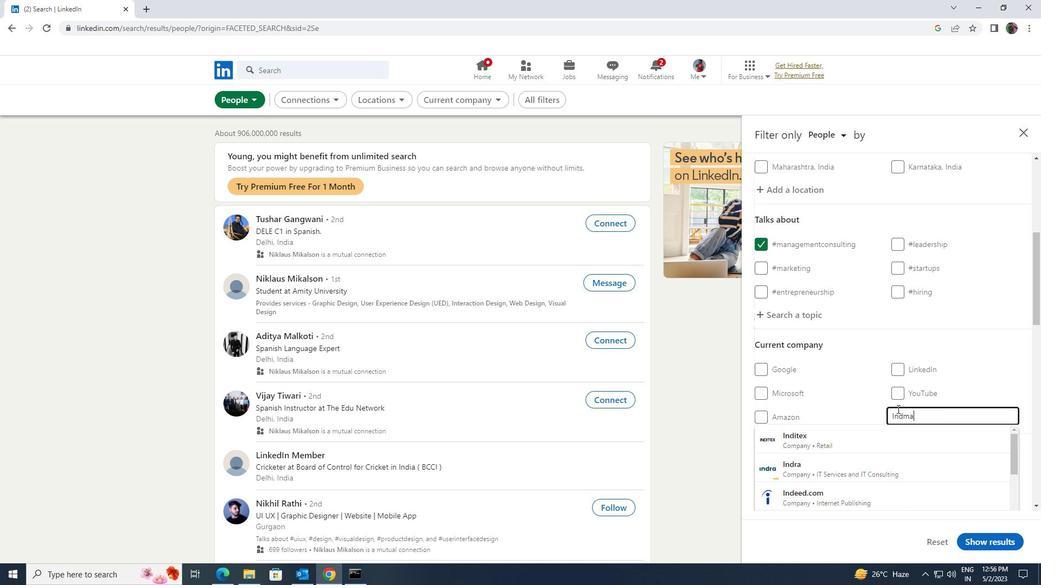 
Action: Mouse moved to (877, 429)
Screenshot: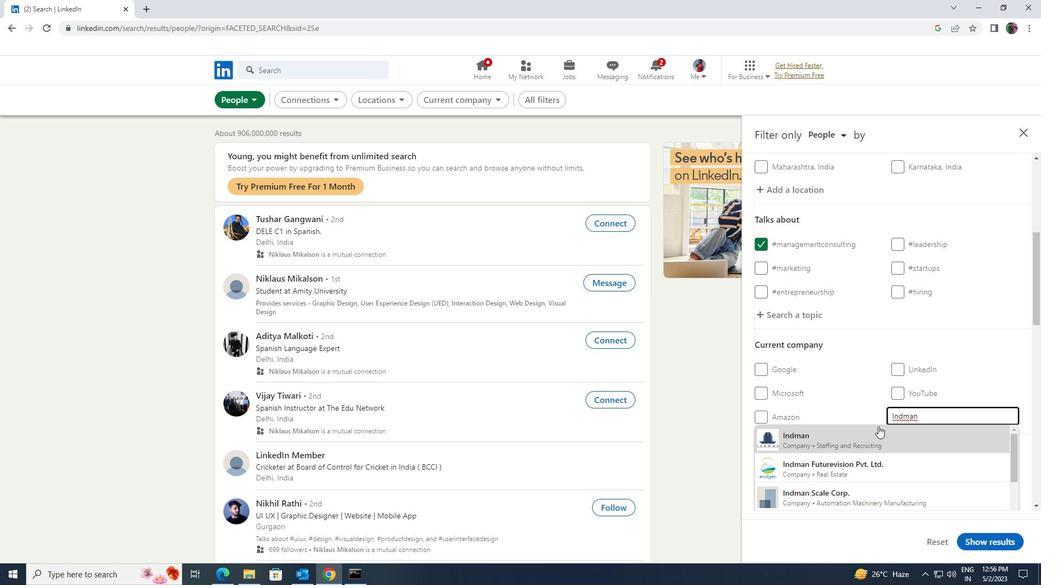 
Action: Mouse pressed left at (877, 429)
Screenshot: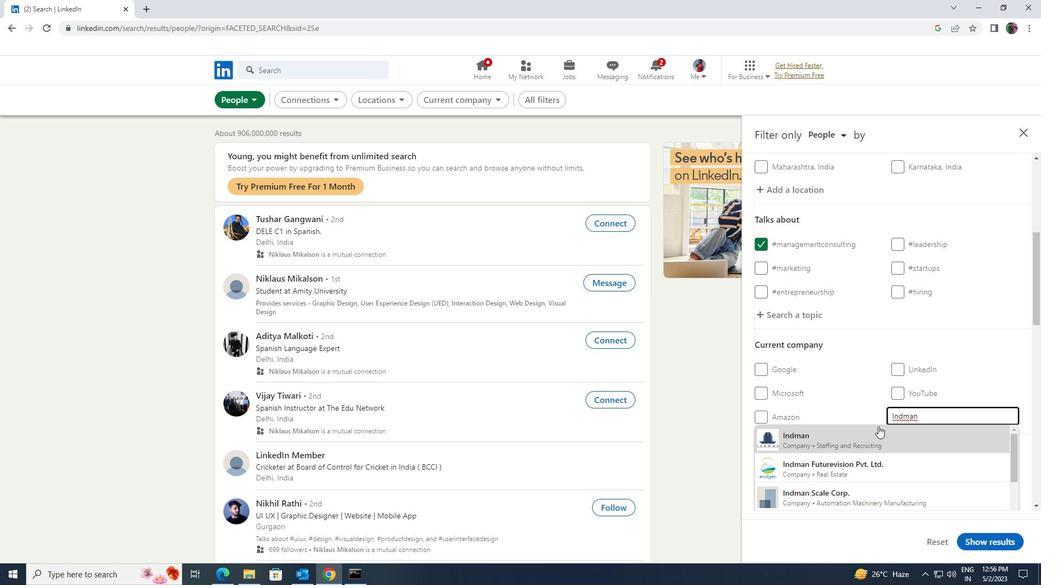 
Action: Mouse moved to (889, 425)
Screenshot: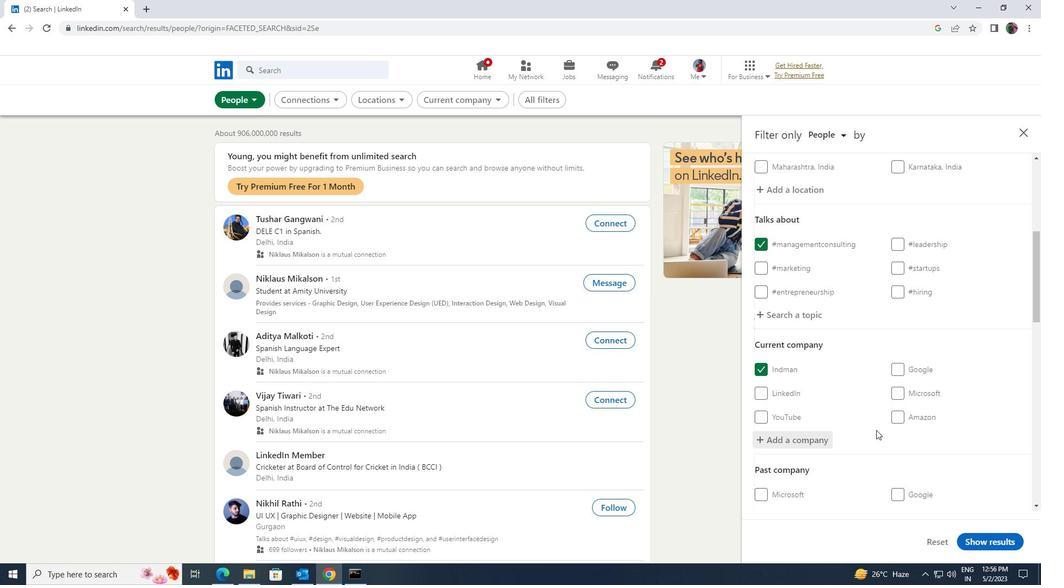 
Action: Mouse scrolled (889, 425) with delta (0, 0)
Screenshot: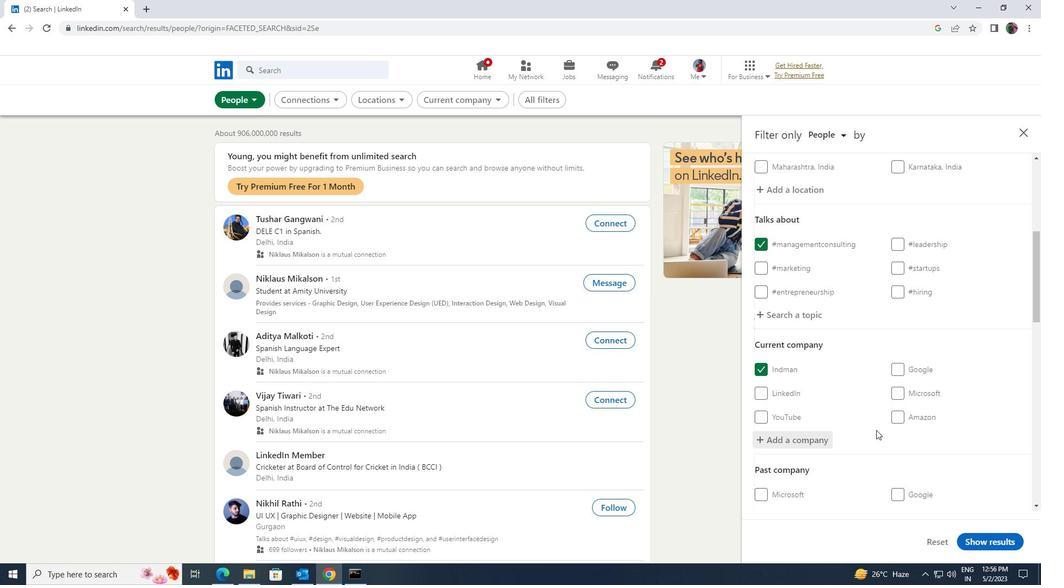 
Action: Mouse scrolled (889, 425) with delta (0, 0)
Screenshot: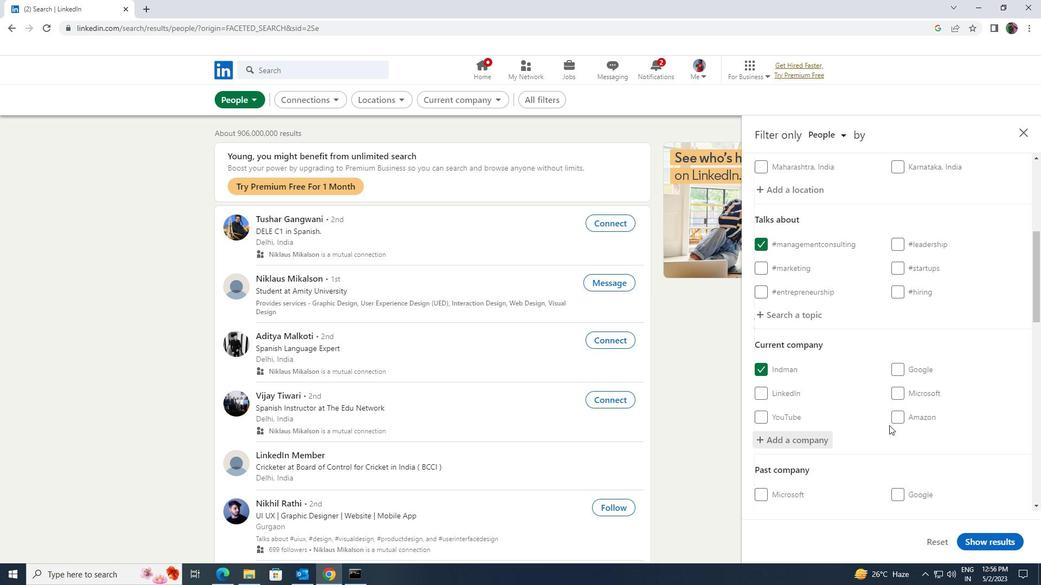 
Action: Mouse scrolled (889, 425) with delta (0, 0)
Screenshot: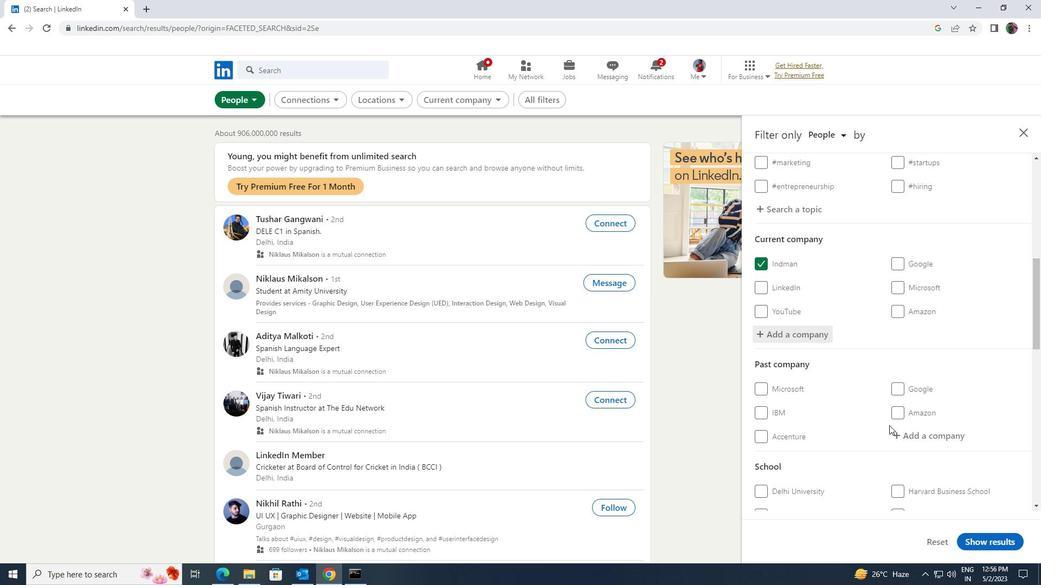 
Action: Mouse scrolled (889, 425) with delta (0, 0)
Screenshot: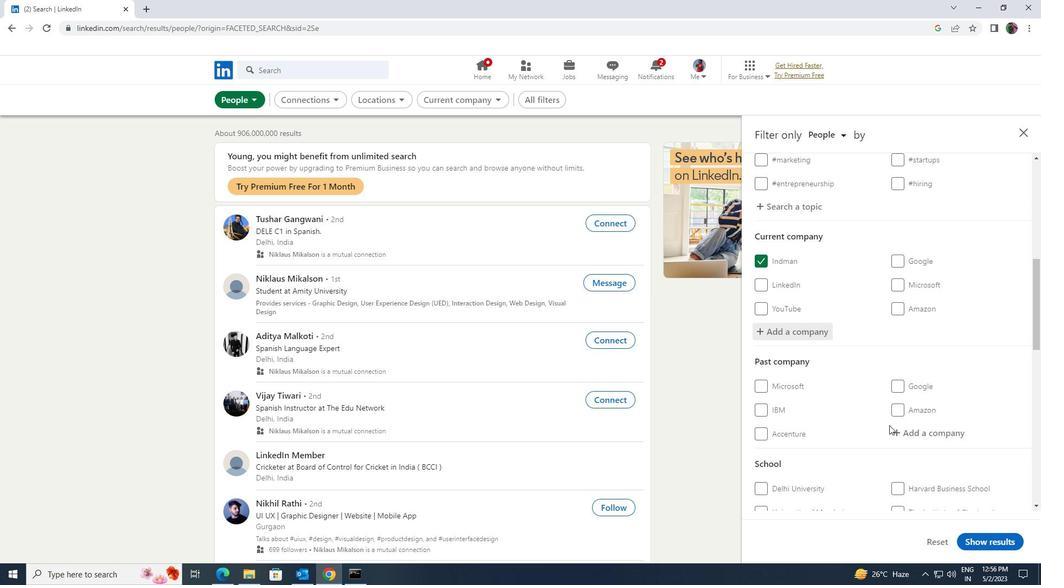 
Action: Mouse moved to (896, 432)
Screenshot: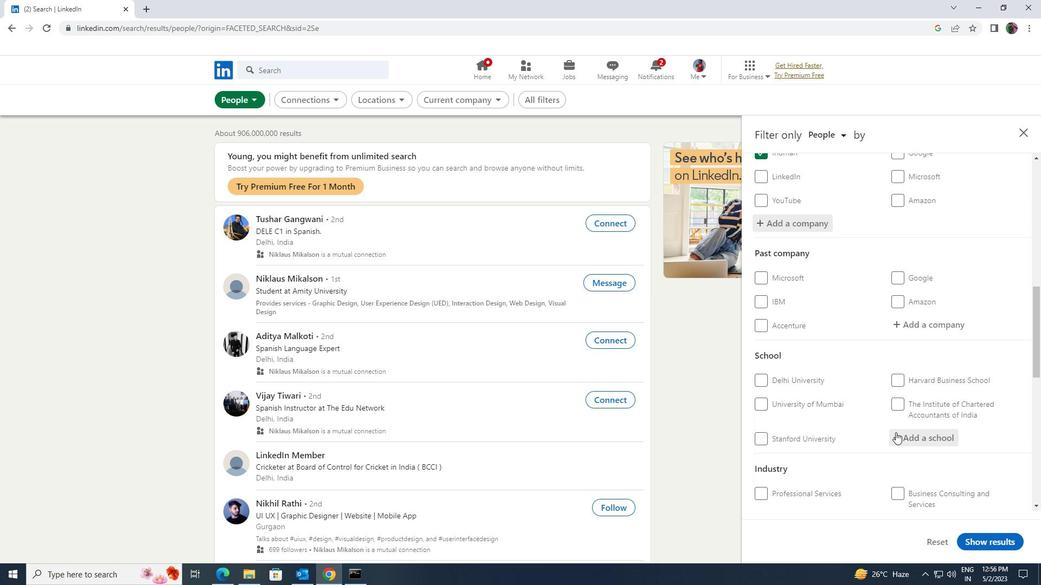 
Action: Mouse pressed left at (896, 432)
Screenshot: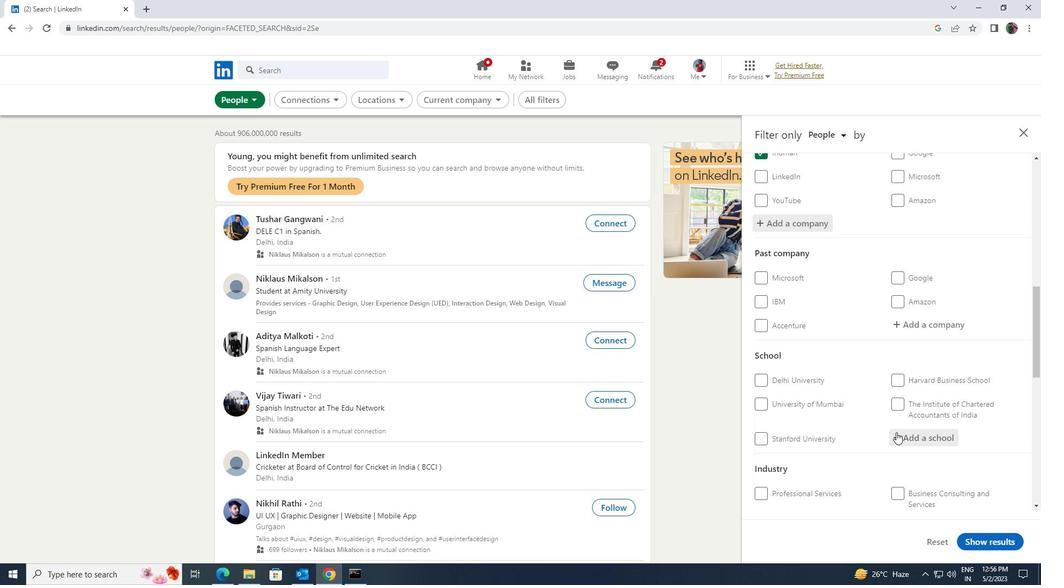 
Action: Key pressed <Key.shift><Key.shift><Key.shift><Key.shift><Key.shift><Key.shift><Key.shift><Key.shift><Key.shift><Key.shift><Key.shift><Key.shift><Key.shift><Key.shift><Key.shift>DHANANLAKSHMI
Screenshot: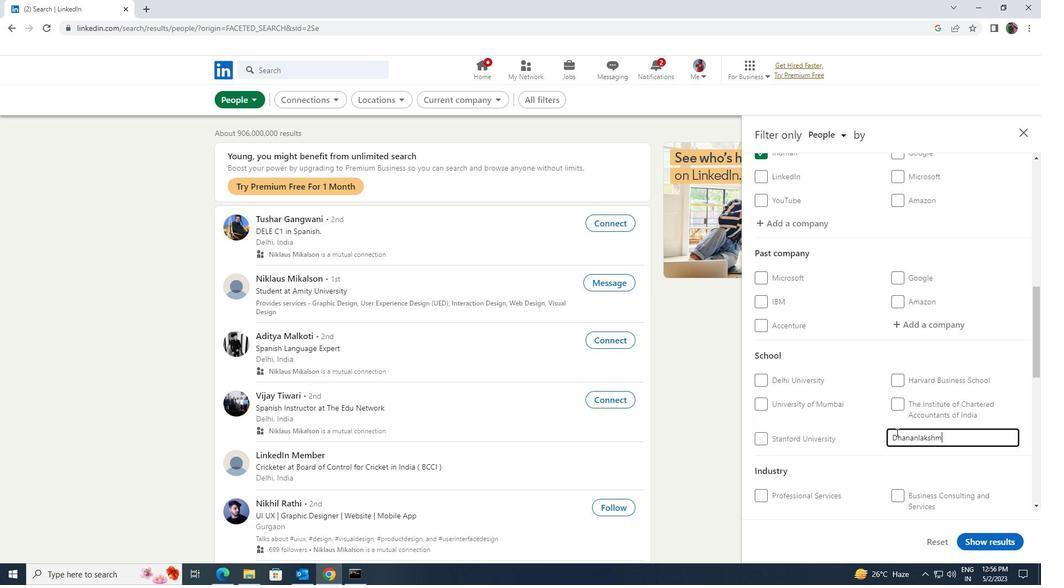 
Action: Mouse moved to (890, 436)
Screenshot: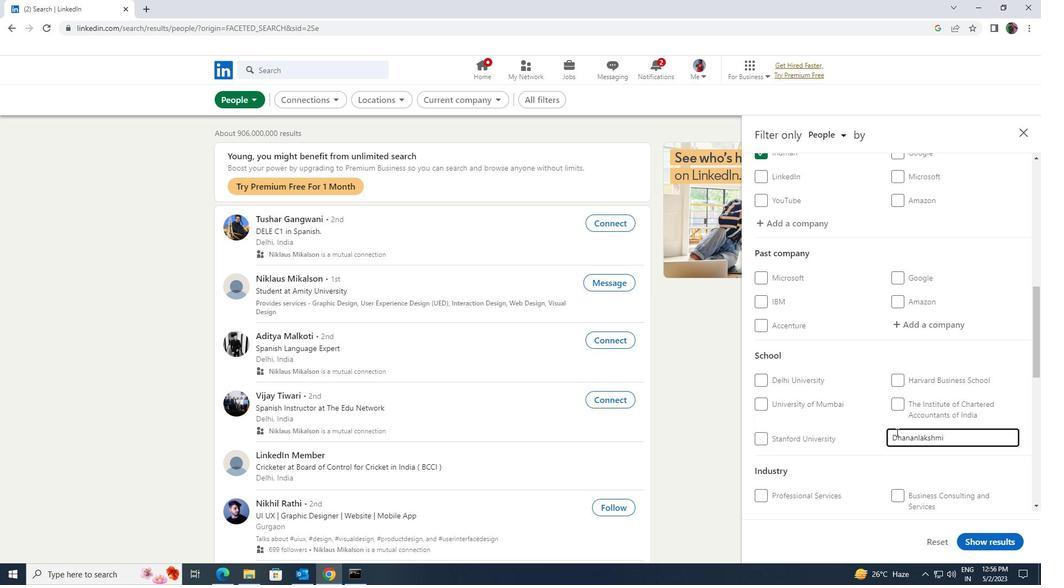 
Action: Key pressed <Key.space>COLLEGE<Key.space>OF<Key.space>EB<Key.backspace>NGINEERIB<Key.backspace>NG
Screenshot: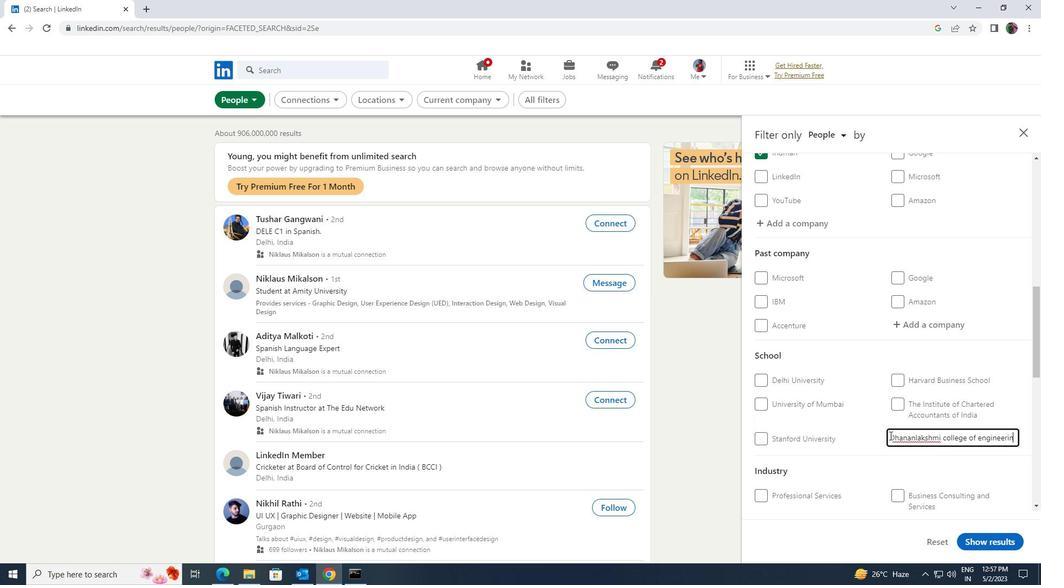 
Action: Mouse scrolled (890, 435) with delta (0, 0)
Screenshot: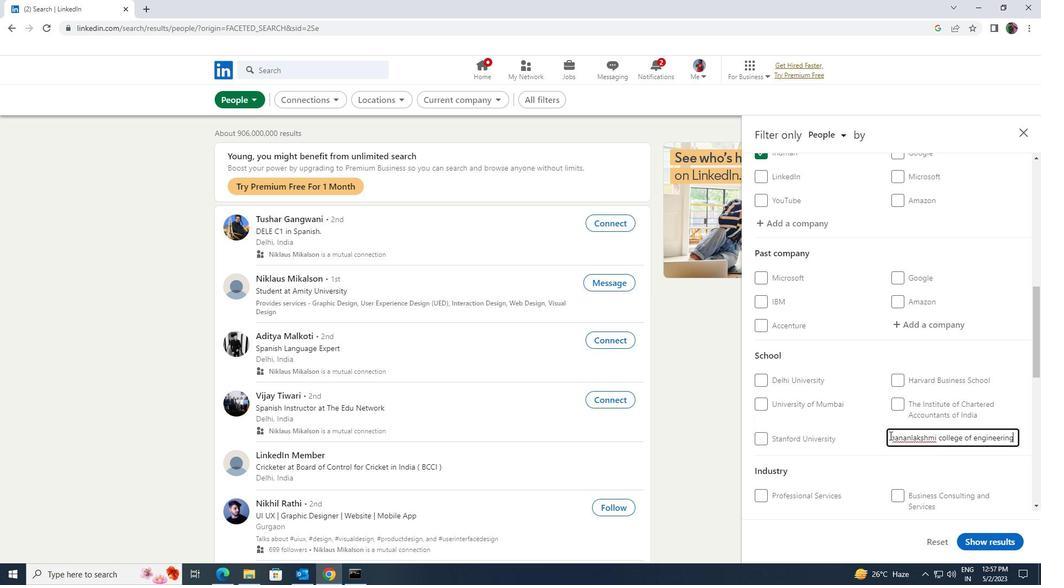 
Action: Mouse scrolled (890, 435) with delta (0, 0)
Screenshot: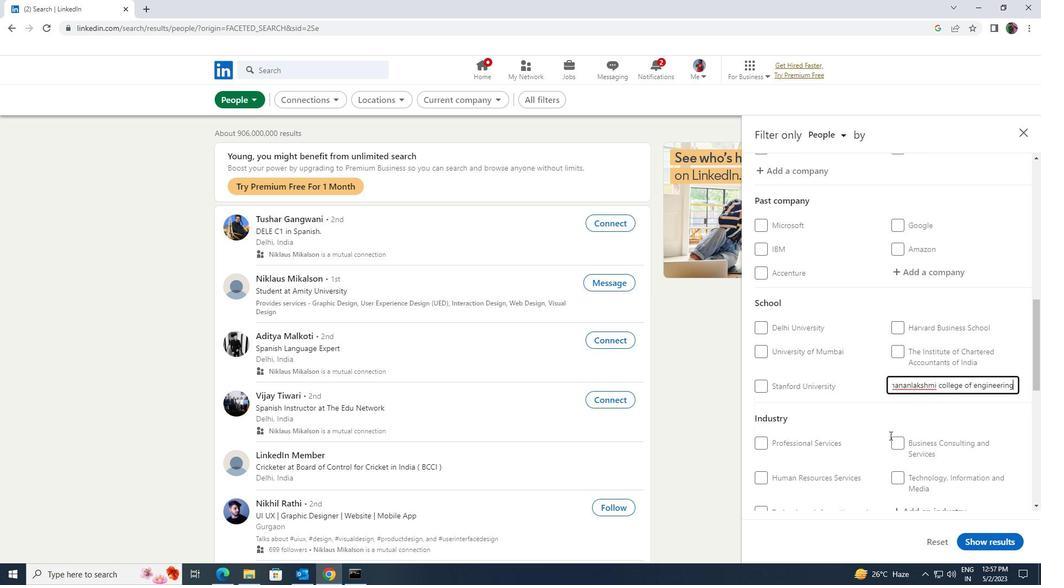 
Action: Mouse scrolled (890, 435) with delta (0, 0)
Screenshot: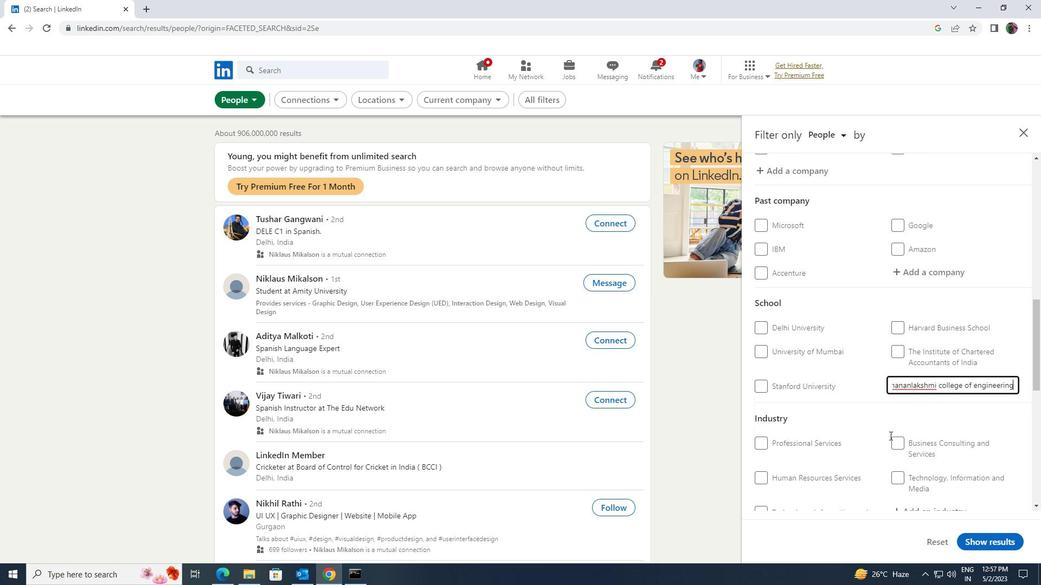 
Action: Mouse moved to (907, 397)
Screenshot: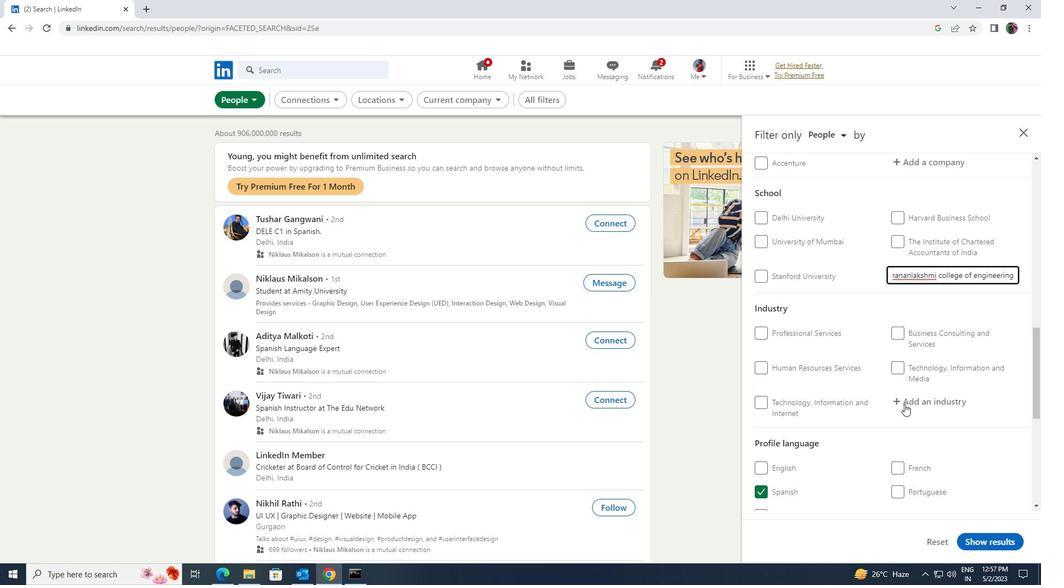 
Action: Mouse pressed left at (907, 397)
Screenshot: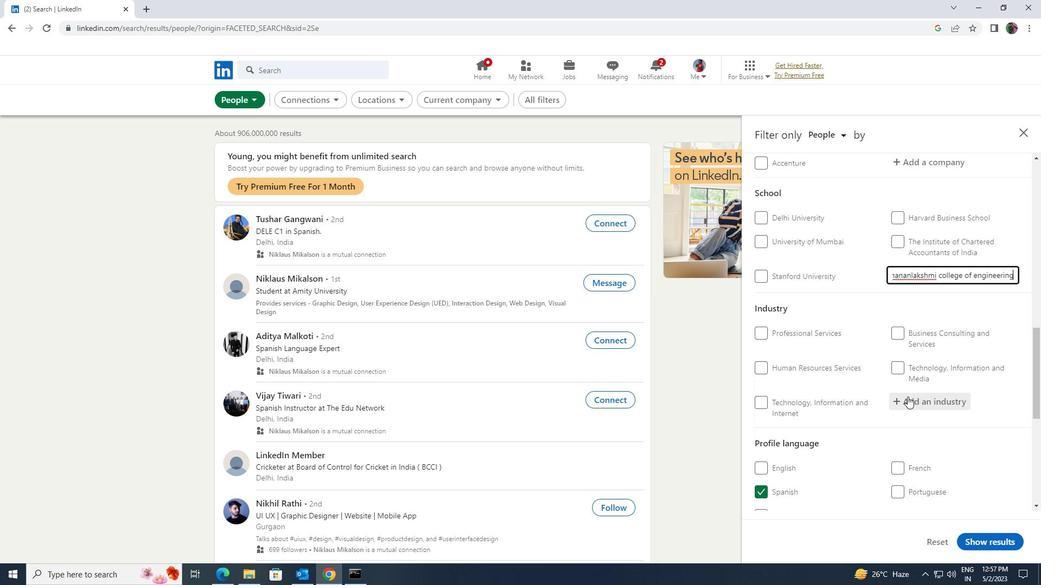 
Action: Key pressed <Key.shift>MINI
Screenshot: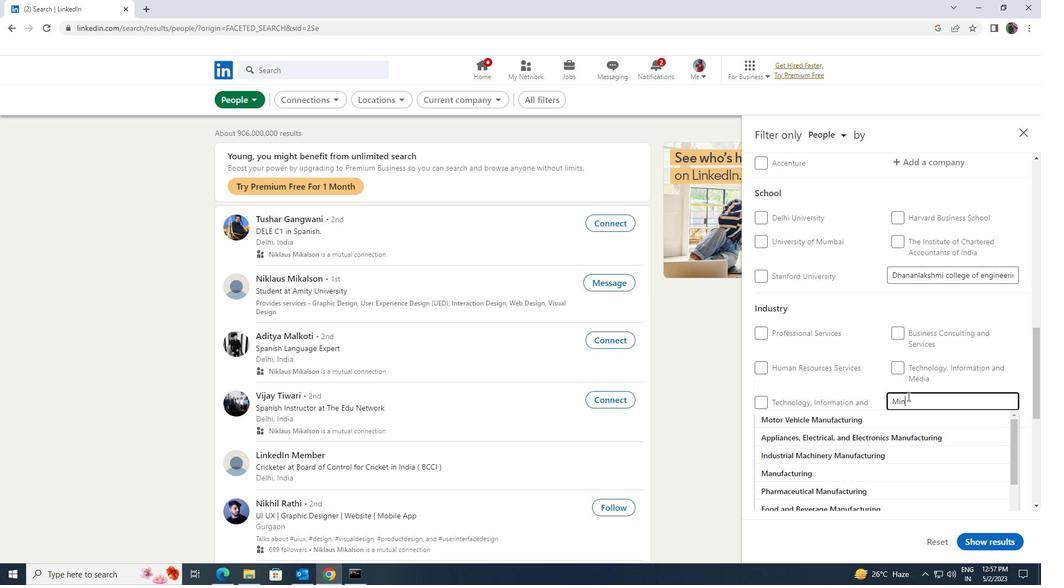 
Action: Mouse moved to (899, 411)
Screenshot: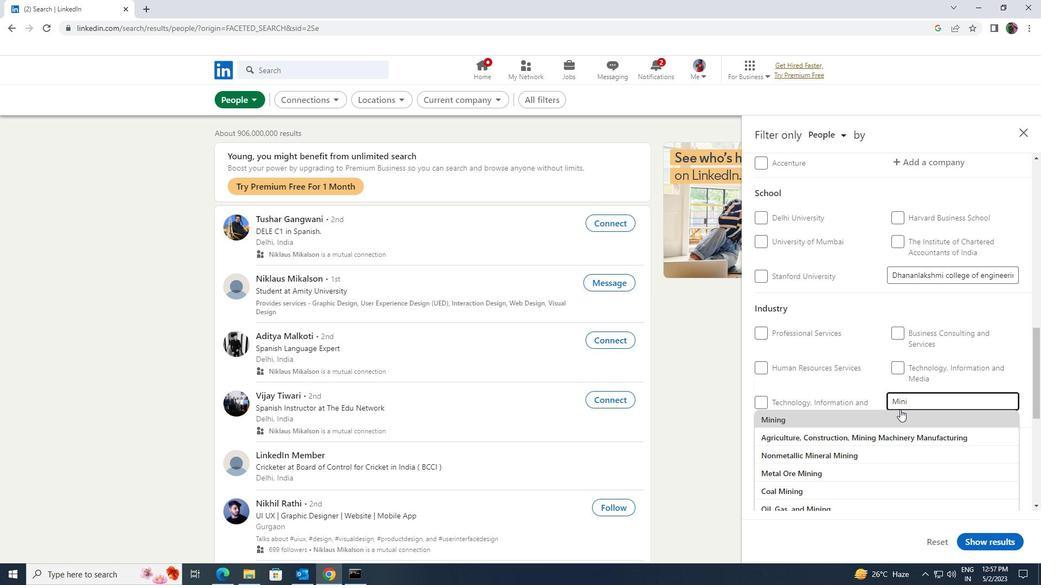 
Action: Mouse pressed left at (899, 411)
Screenshot: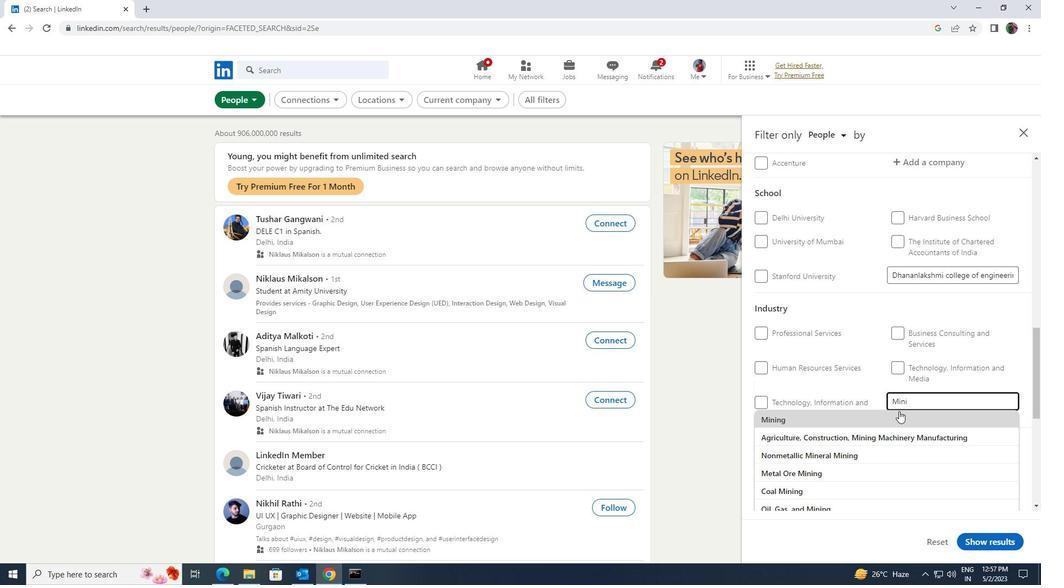 
Action: Mouse scrolled (899, 411) with delta (0, 0)
Screenshot: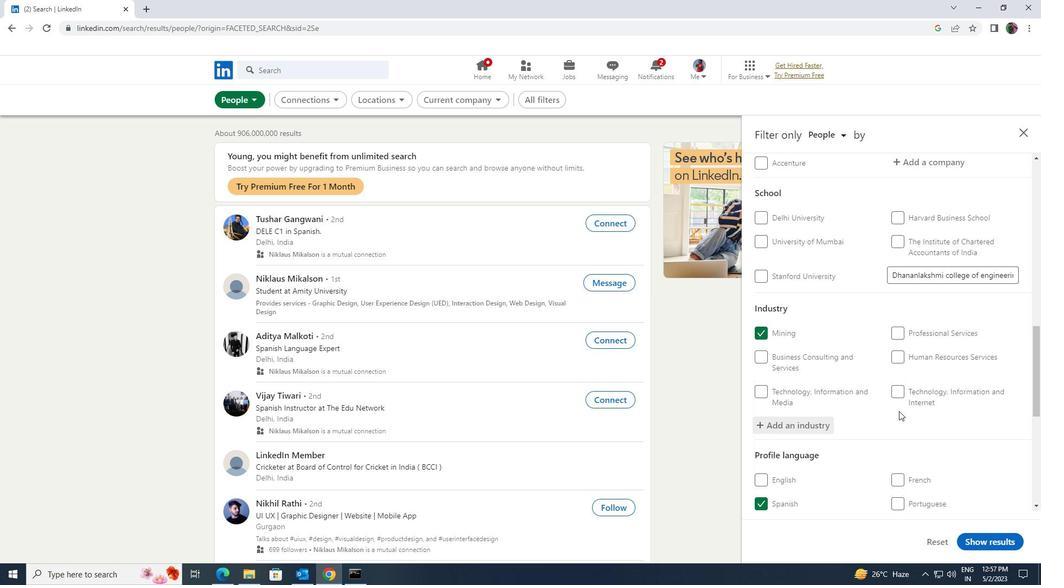 
Action: Mouse scrolled (899, 411) with delta (0, 0)
Screenshot: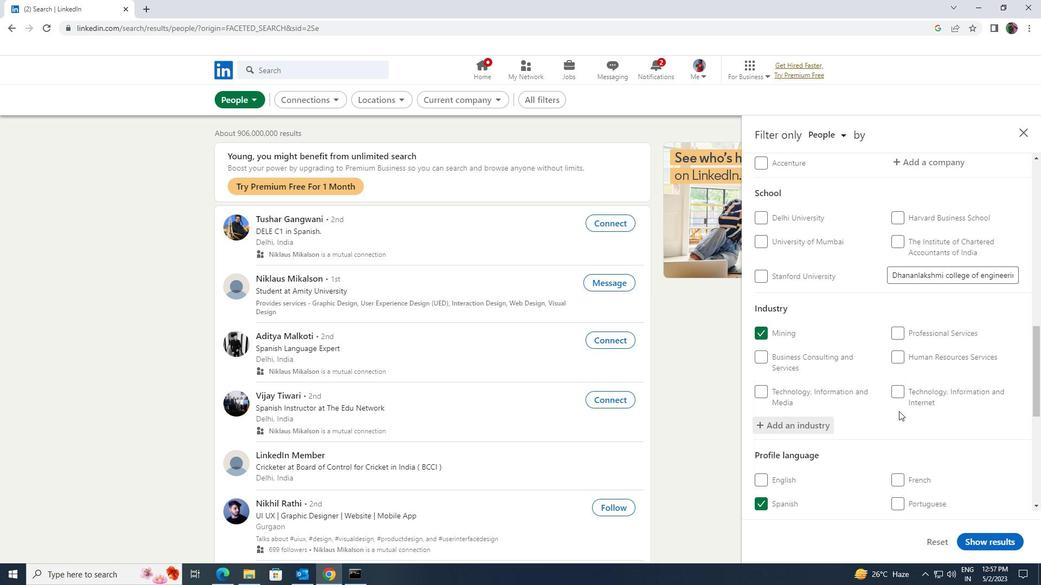 
Action: Mouse moved to (900, 411)
Screenshot: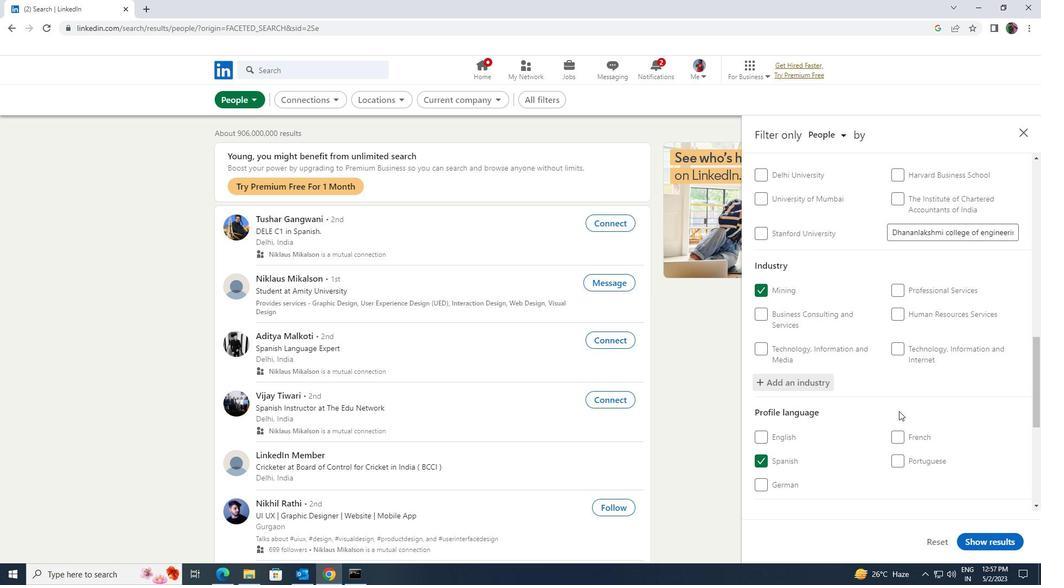 
Action: Mouse scrolled (900, 410) with delta (0, 0)
Screenshot: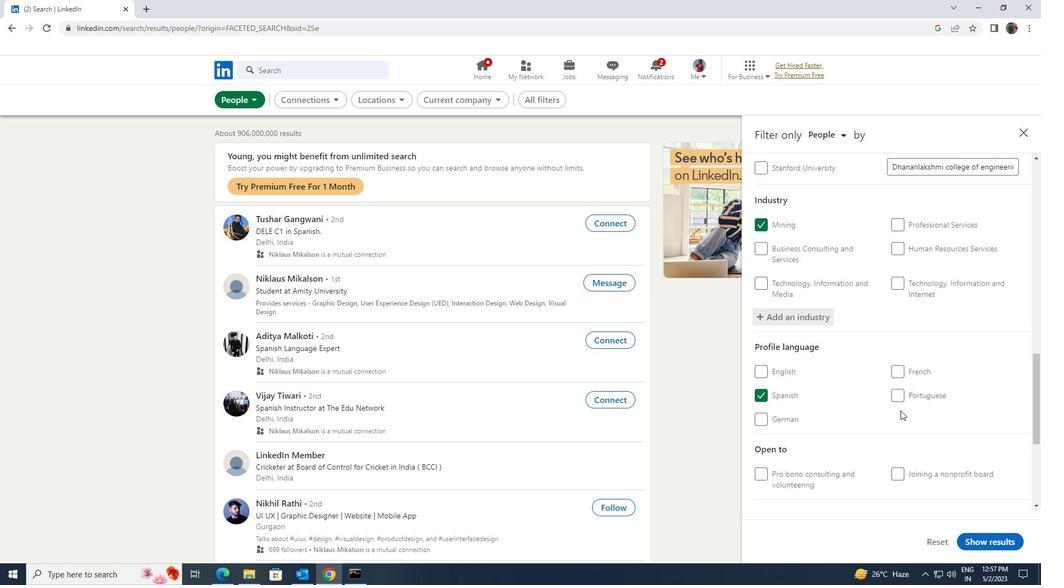 
Action: Mouse scrolled (900, 410) with delta (0, 0)
Screenshot: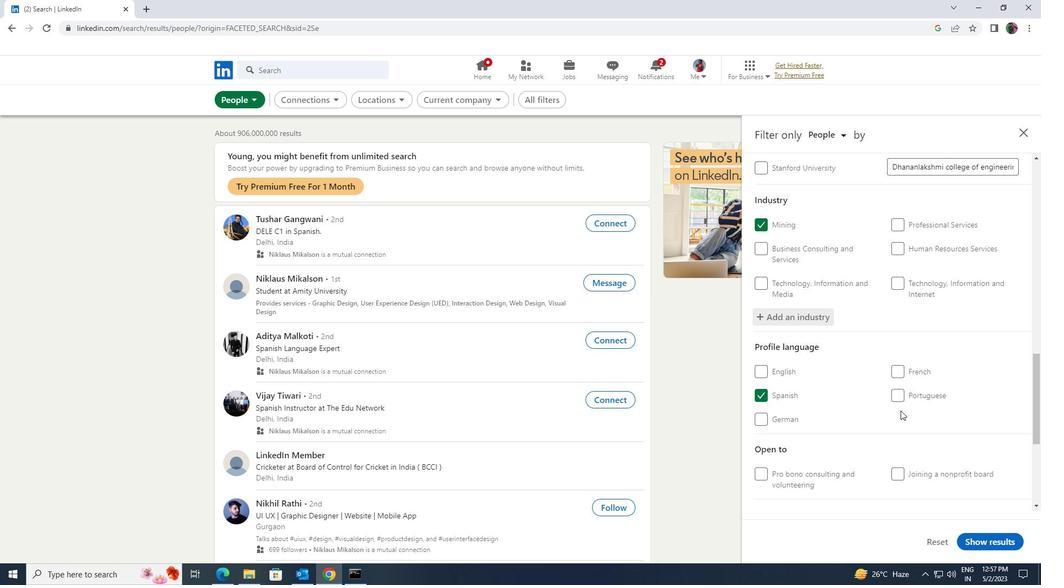 
Action: Mouse scrolled (900, 410) with delta (0, 0)
Screenshot: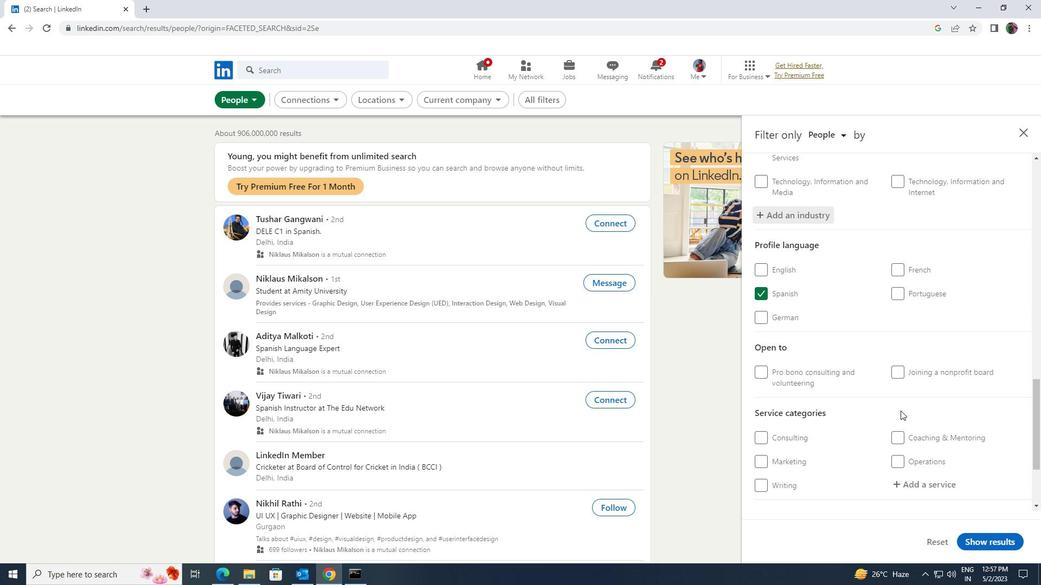 
Action: Mouse moved to (906, 429)
Screenshot: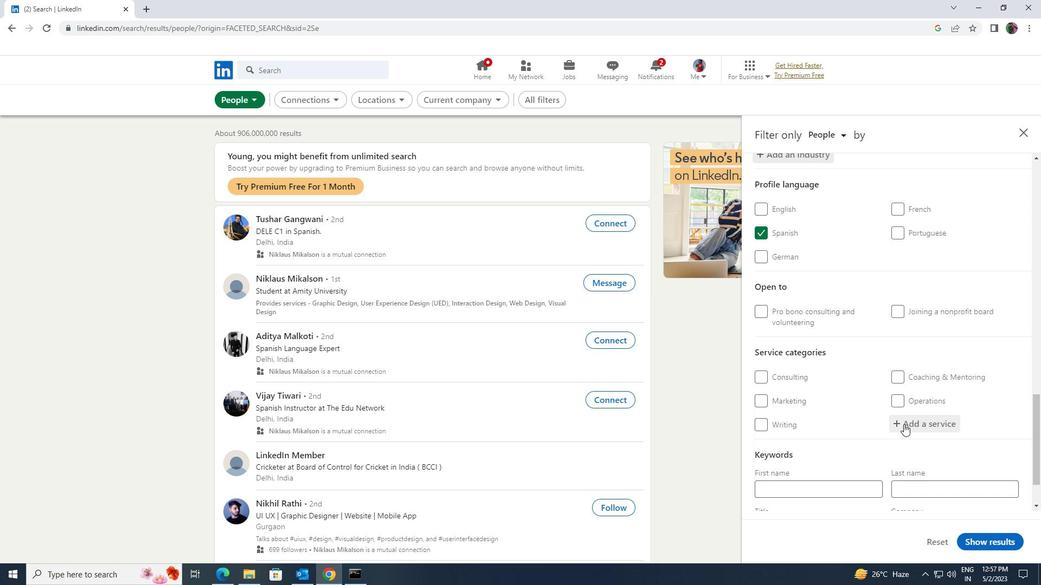 
Action: Mouse pressed left at (906, 429)
Screenshot: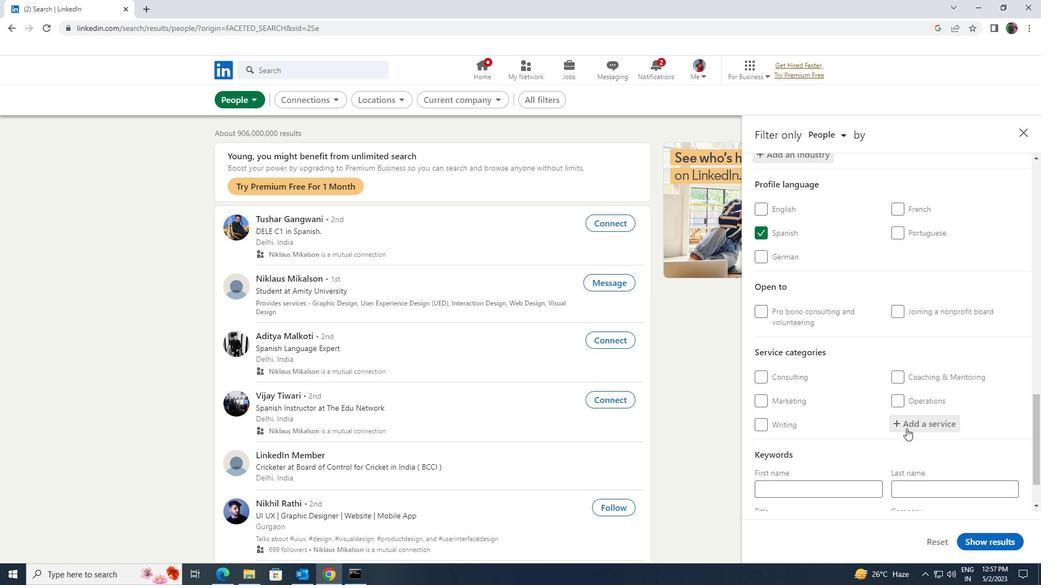 
Action: Key pressed <Key.shift><Key.shift><Key.shift><Key.shift><Key.shift>EMAIL
Screenshot: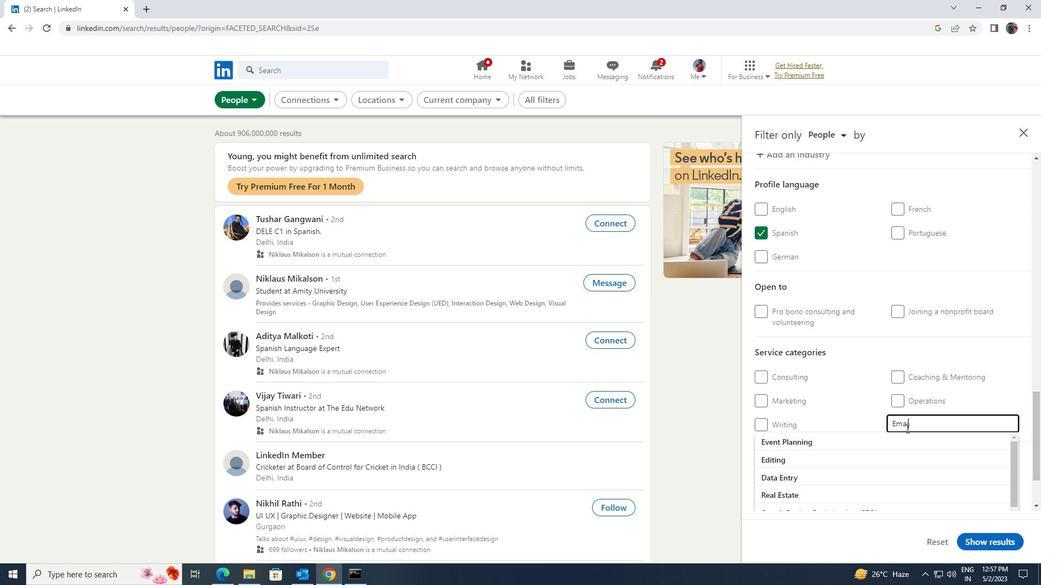 
Action: Mouse moved to (905, 443)
Screenshot: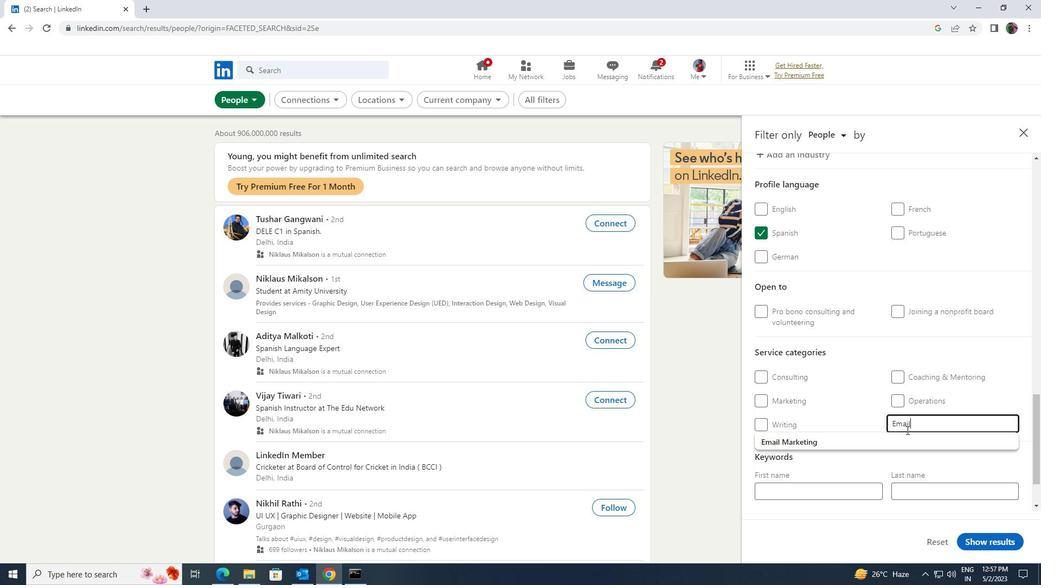 
Action: Mouse pressed left at (905, 443)
Screenshot: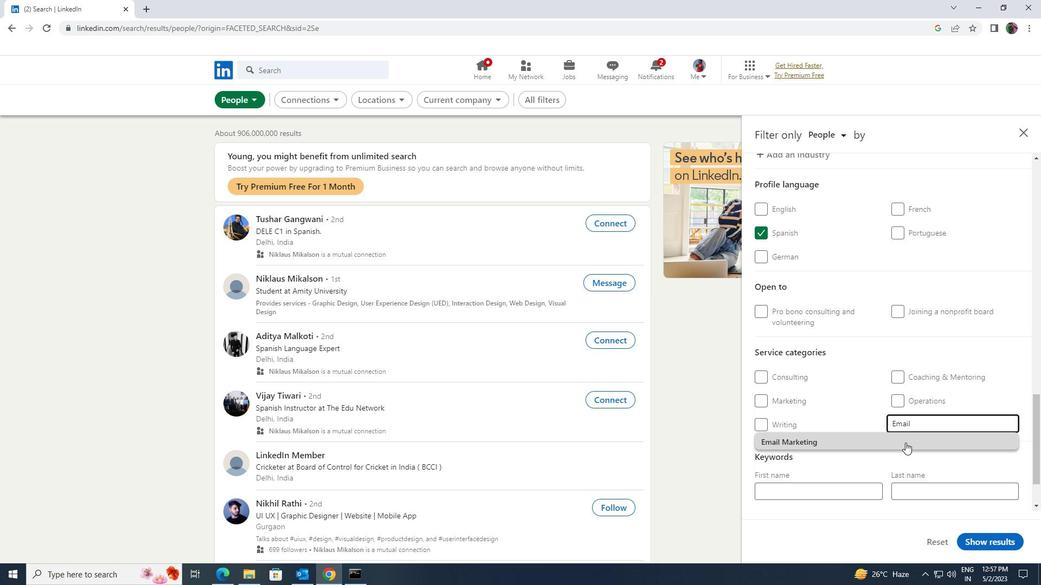 
Action: Mouse moved to (911, 420)
Screenshot: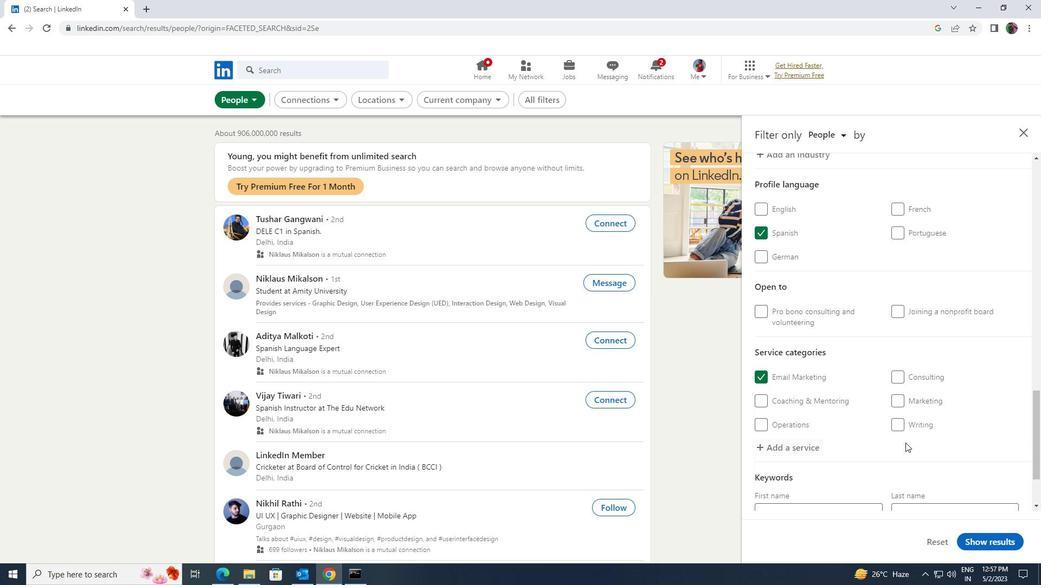 
Action: Mouse scrolled (911, 419) with delta (0, 0)
Screenshot: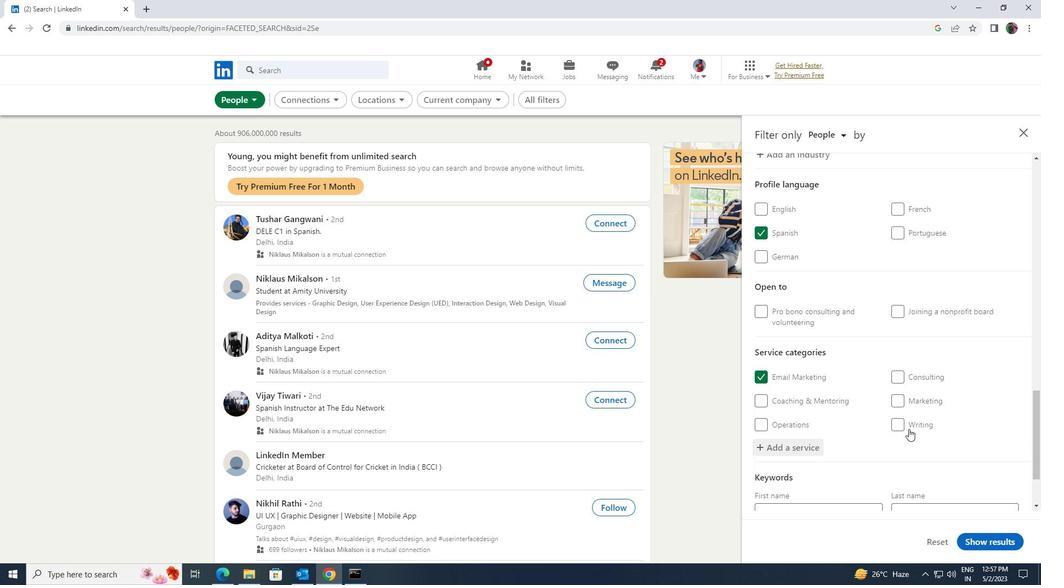 
Action: Mouse scrolled (911, 419) with delta (0, 0)
Screenshot: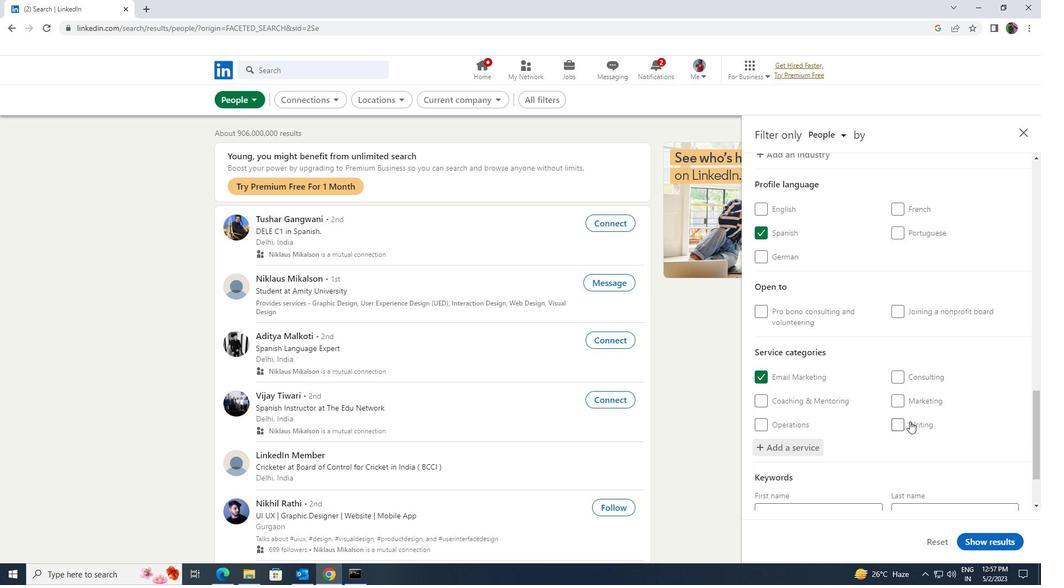
Action: Mouse moved to (907, 463)
Screenshot: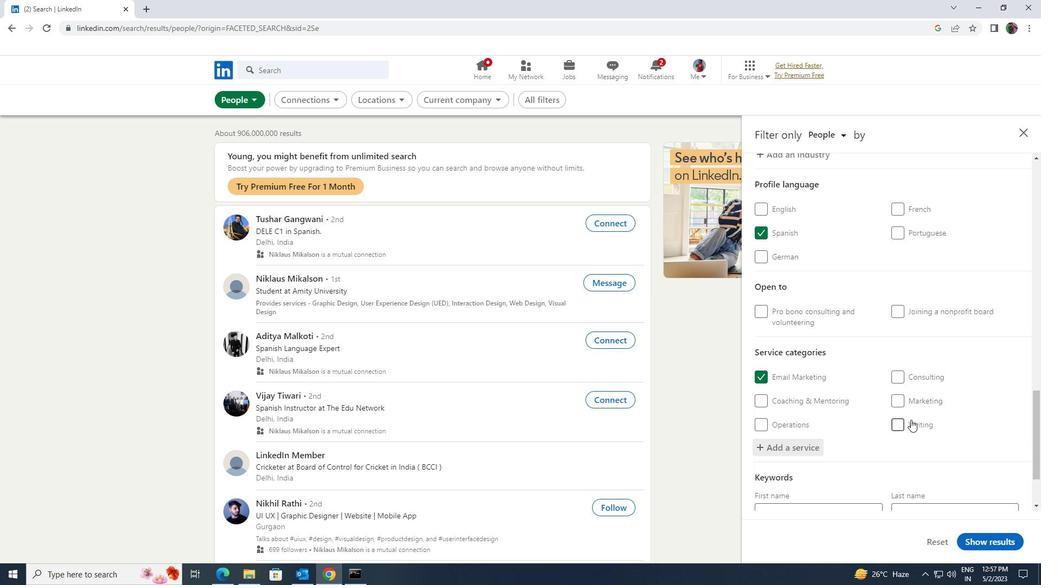 
Action: Mouse scrolled (907, 463) with delta (0, 0)
Screenshot: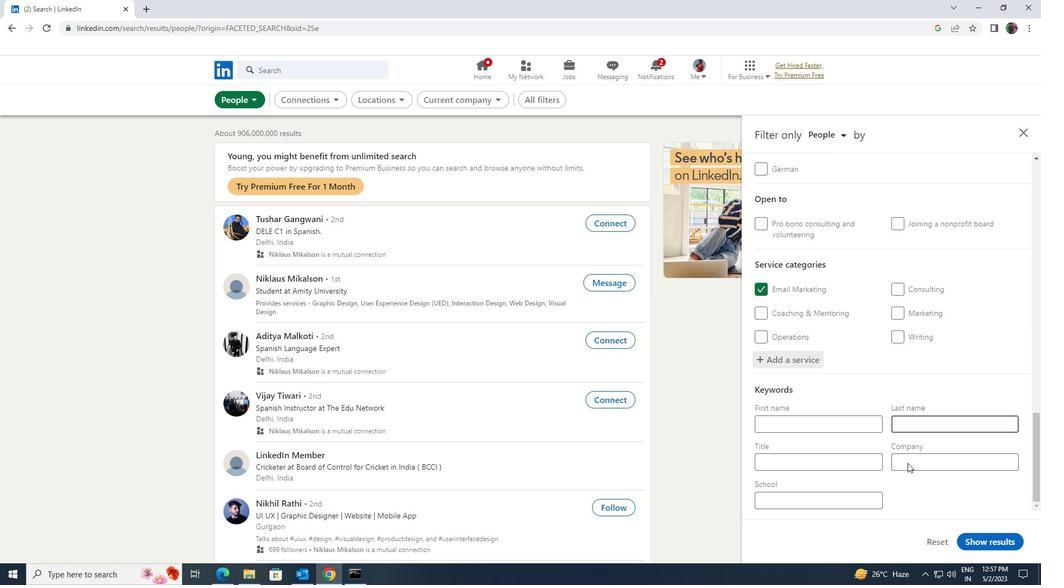 
Action: Mouse moved to (871, 458)
Screenshot: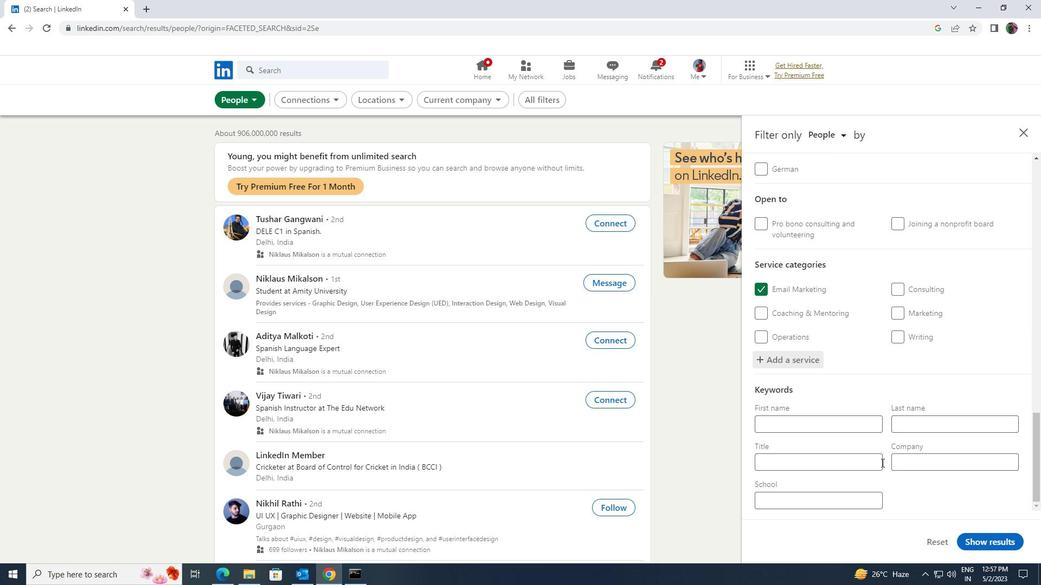 
Action: Mouse pressed left at (871, 458)
Screenshot: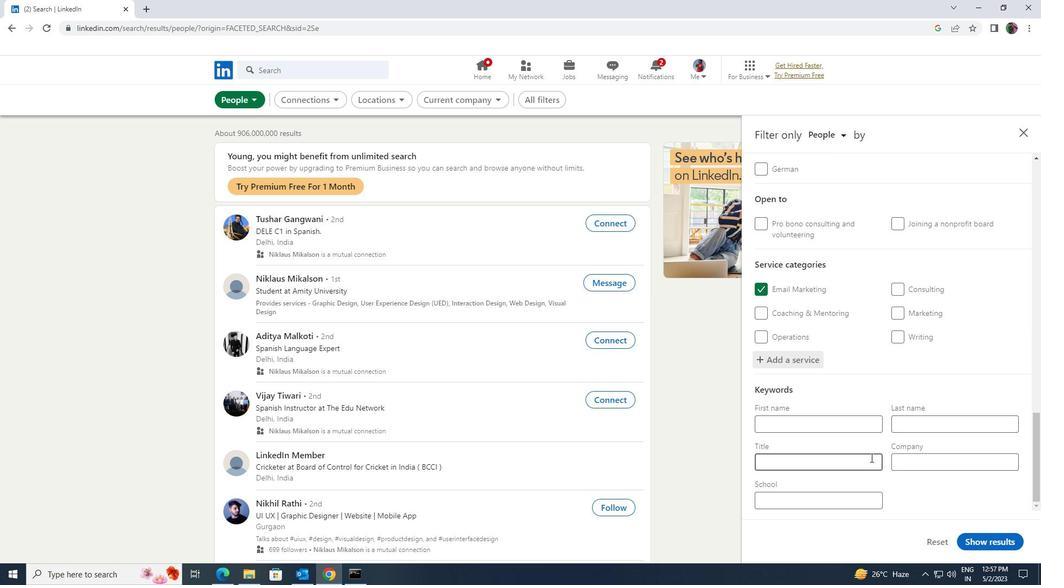
Action: Key pressed <Key.shift>ASSISTANT<Key.space><Key.shift>MANAGER
Screenshot: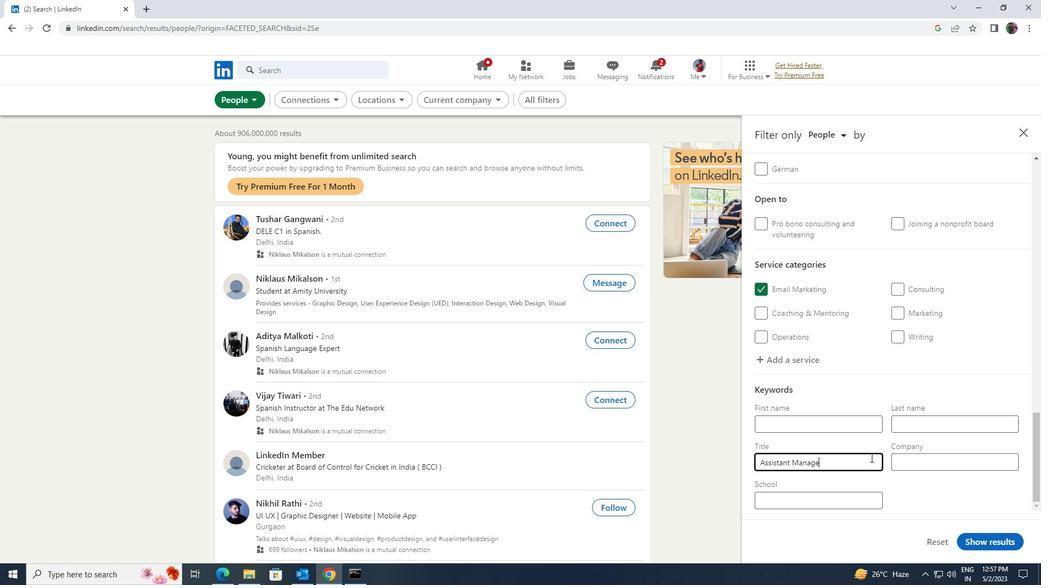 
Action: Mouse moved to (977, 540)
Screenshot: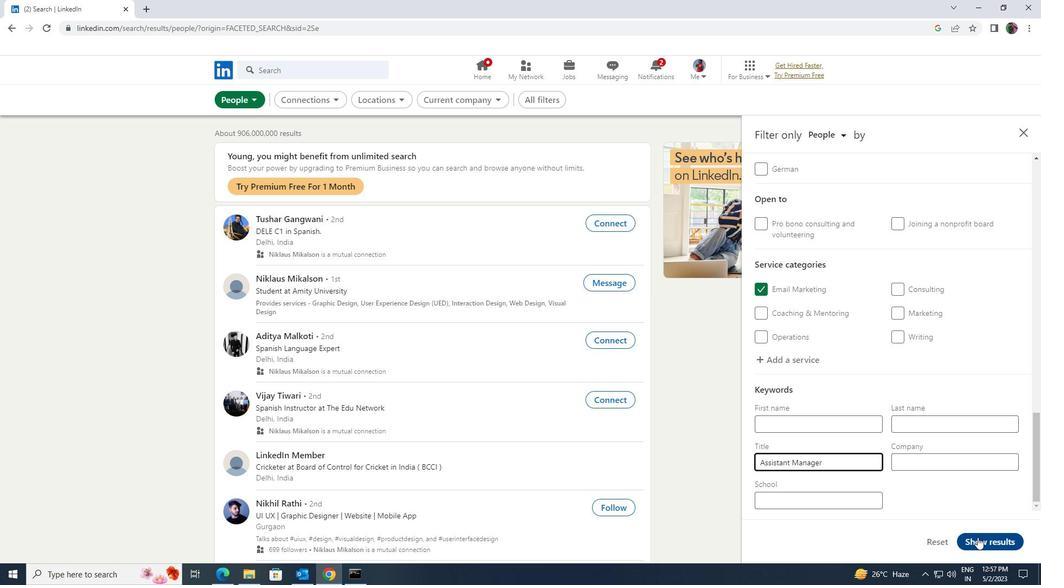 
Action: Mouse pressed left at (977, 540)
Screenshot: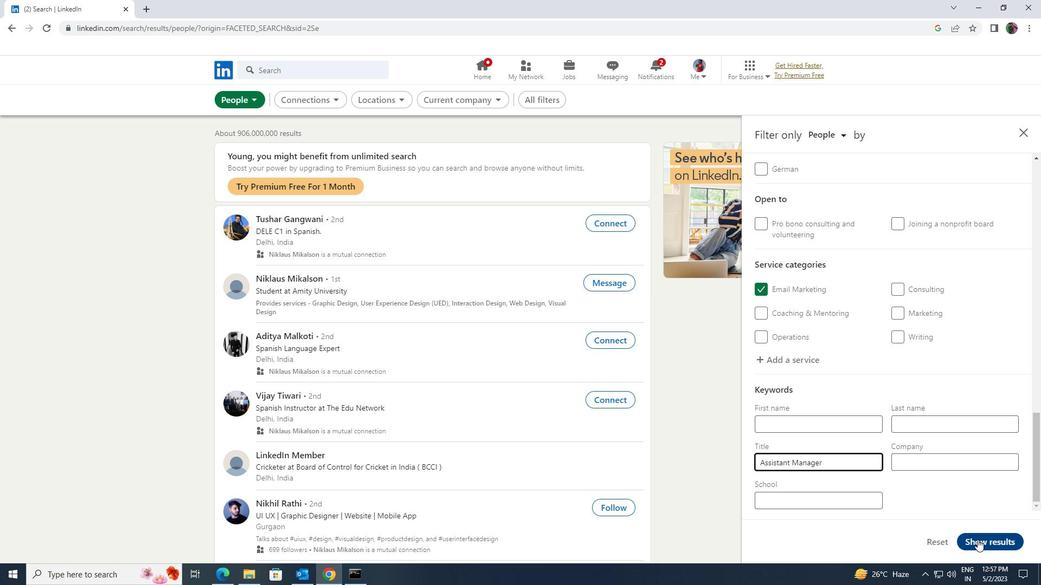 
